 Task: Create a due date automation trigger when advanced on, 2 days after a card is due add content with a name or a description containing resume at 11:00 AM.
Action: Mouse moved to (1015, 353)
Screenshot: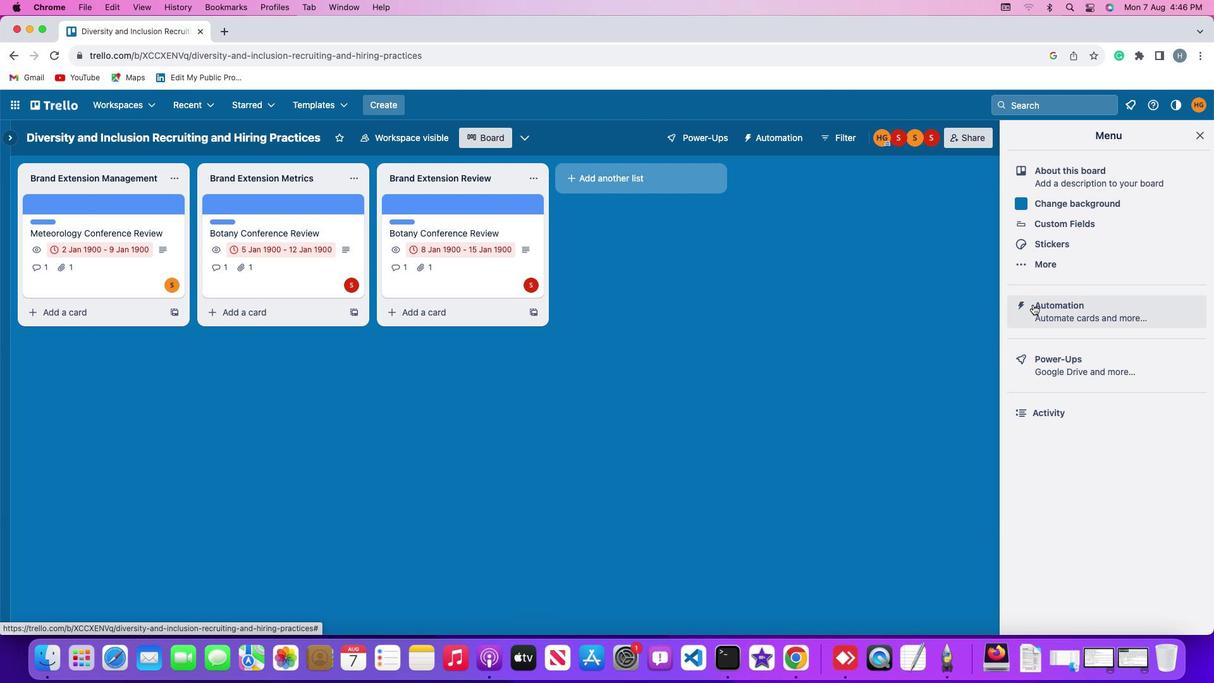 
Action: Mouse pressed left at (1015, 353)
Screenshot: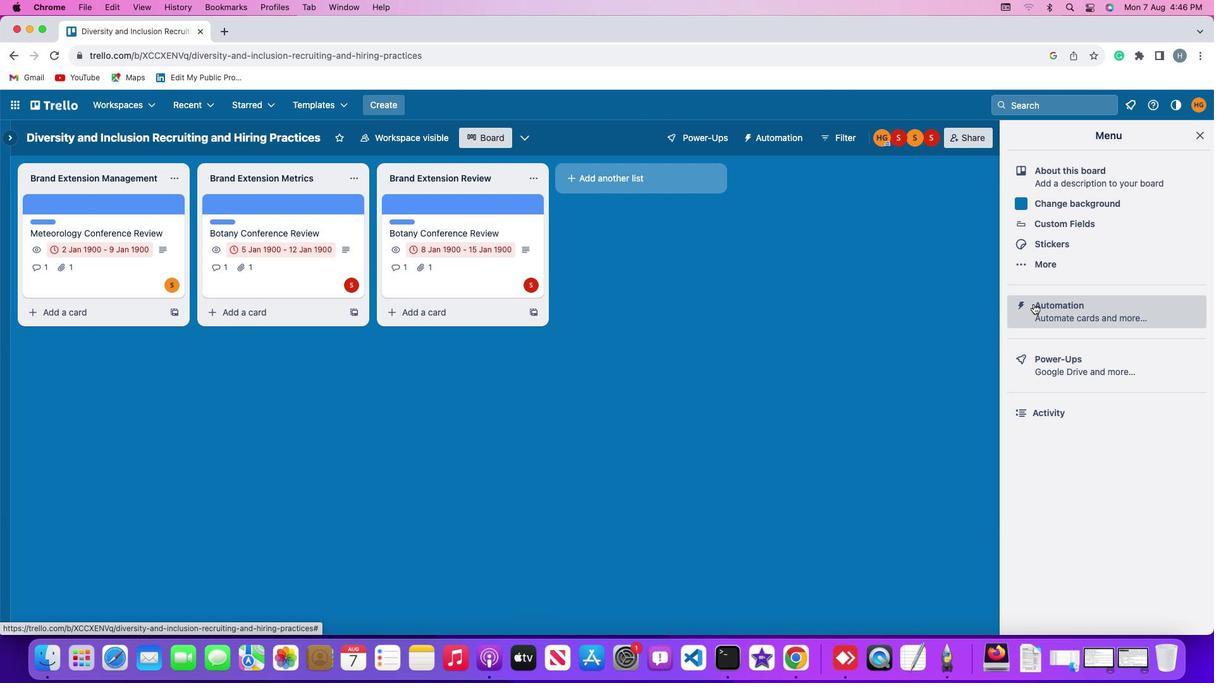 
Action: Mouse moved to (103, 349)
Screenshot: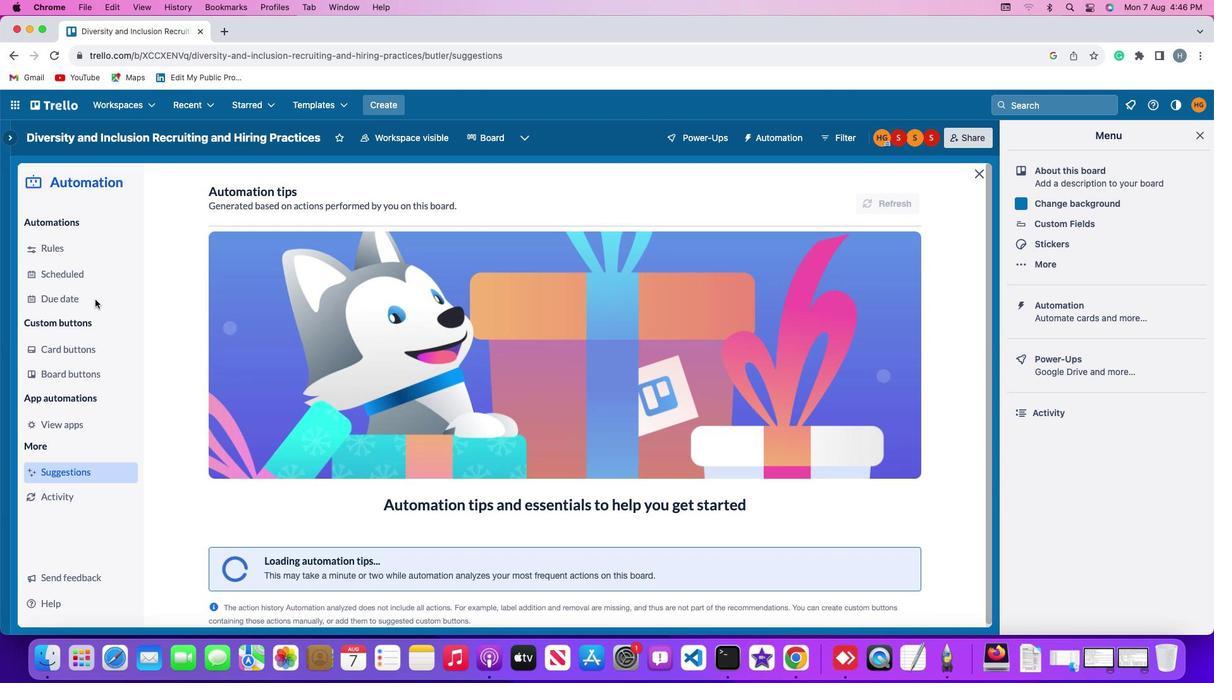 
Action: Mouse pressed left at (103, 349)
Screenshot: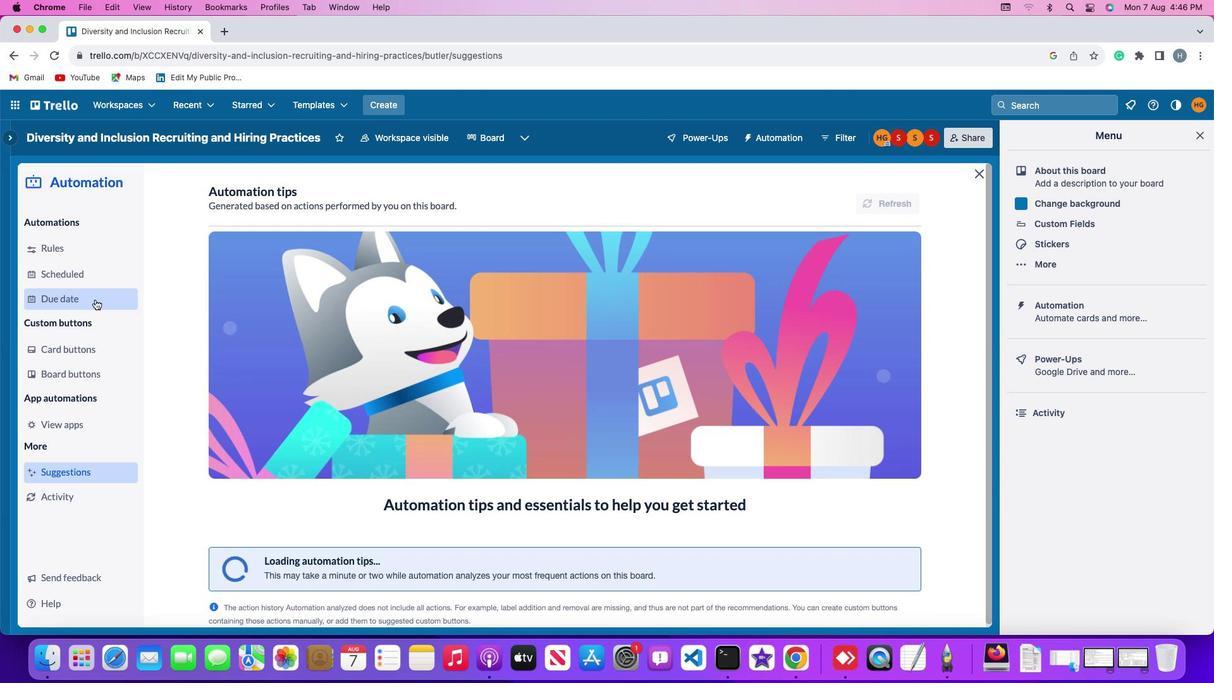 
Action: Mouse moved to (847, 257)
Screenshot: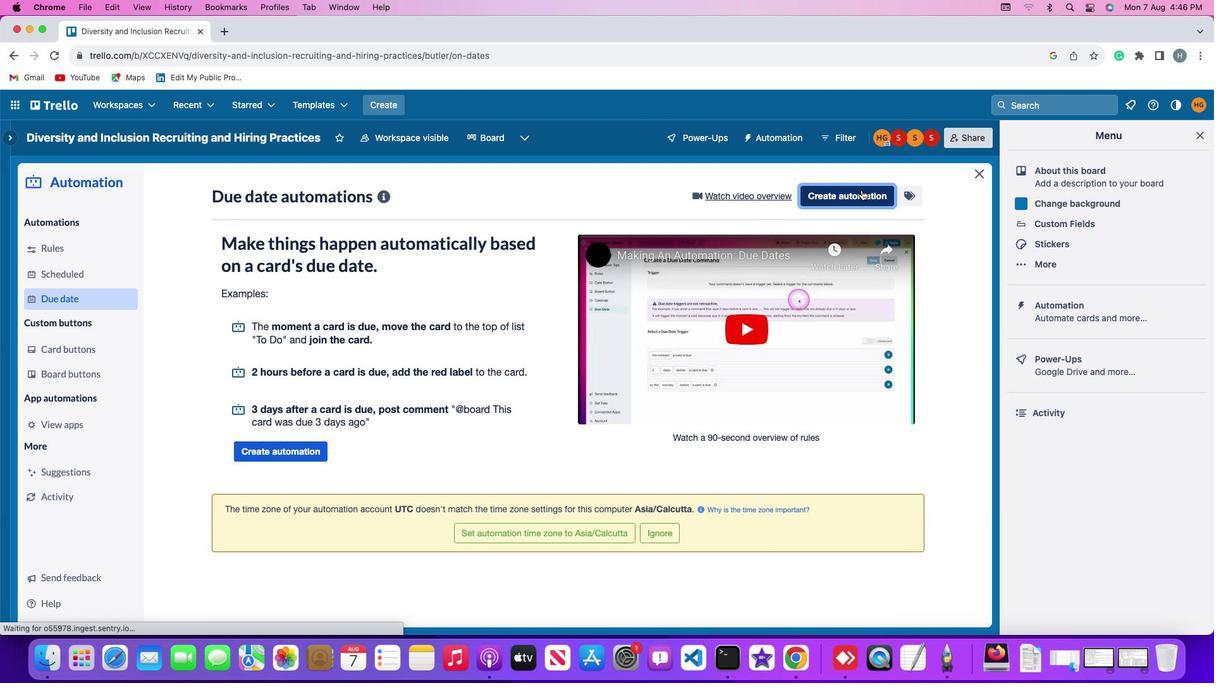 
Action: Mouse pressed left at (847, 257)
Screenshot: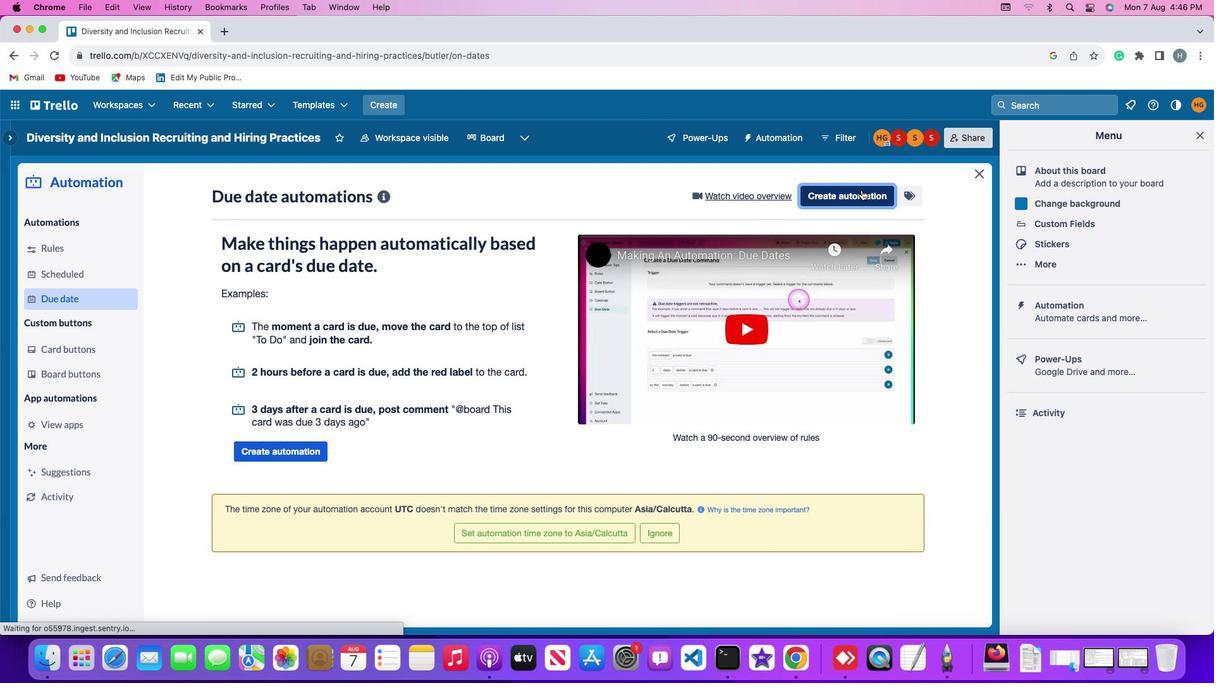 
Action: Mouse moved to (511, 361)
Screenshot: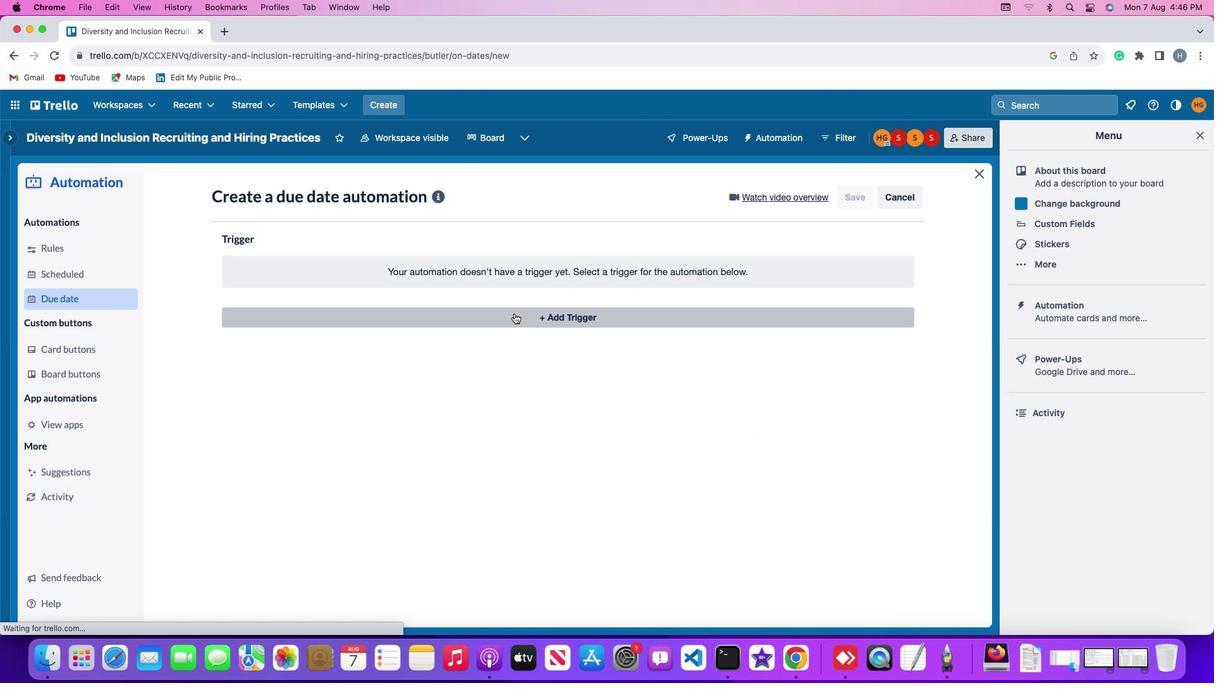 
Action: Mouse pressed left at (511, 361)
Screenshot: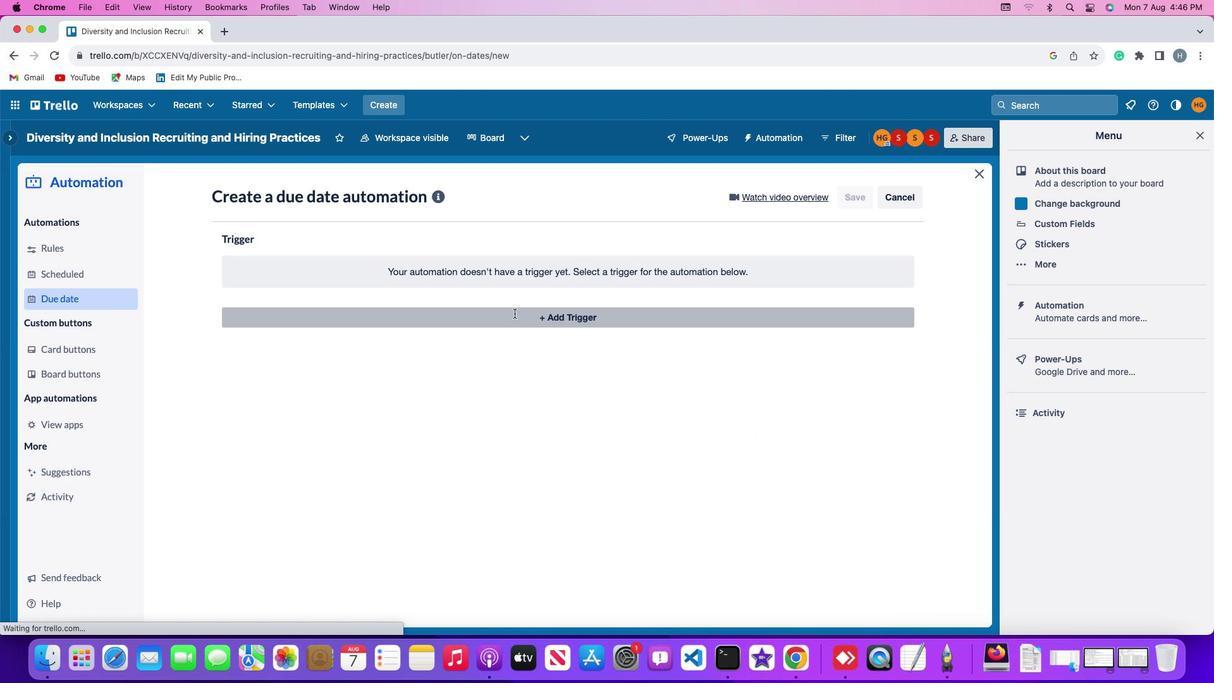 
Action: Mouse moved to (250, 522)
Screenshot: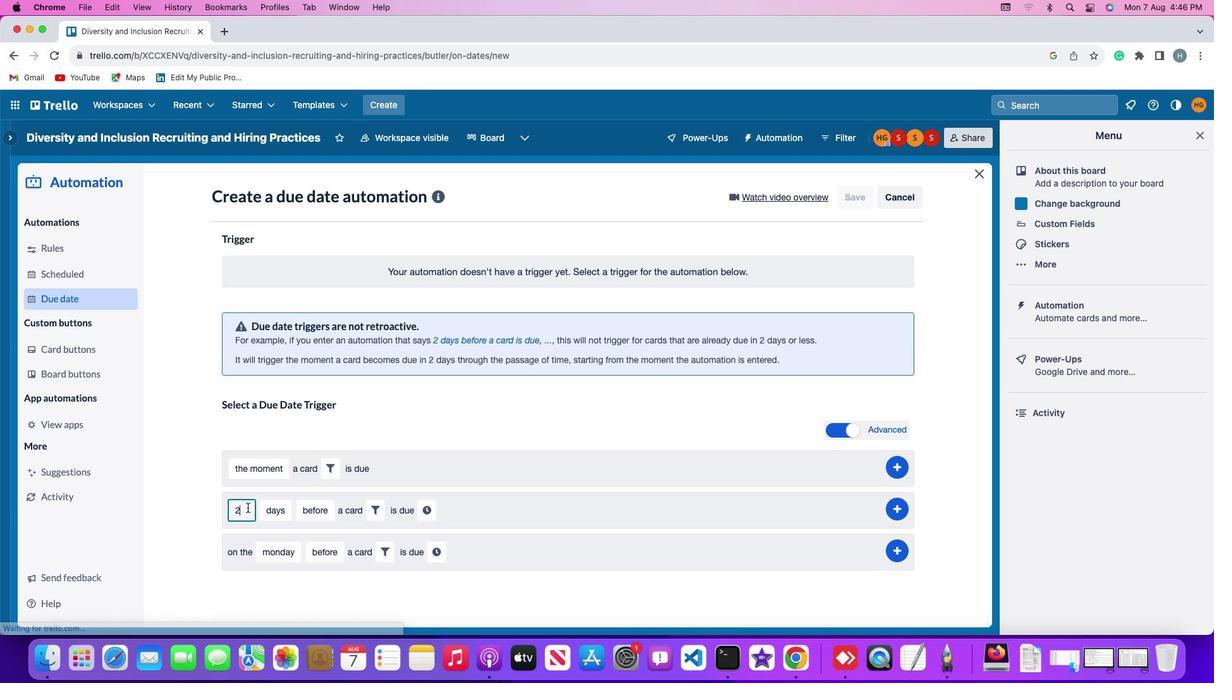 
Action: Mouse pressed left at (250, 522)
Screenshot: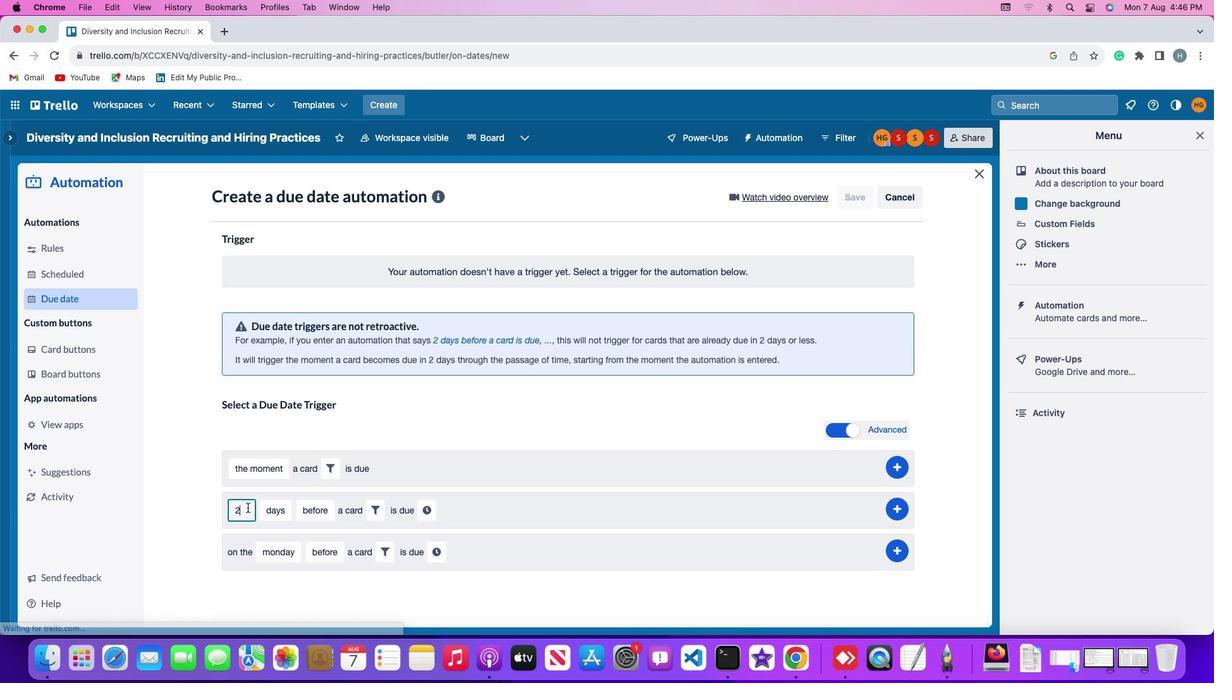 
Action: Mouse moved to (251, 522)
Screenshot: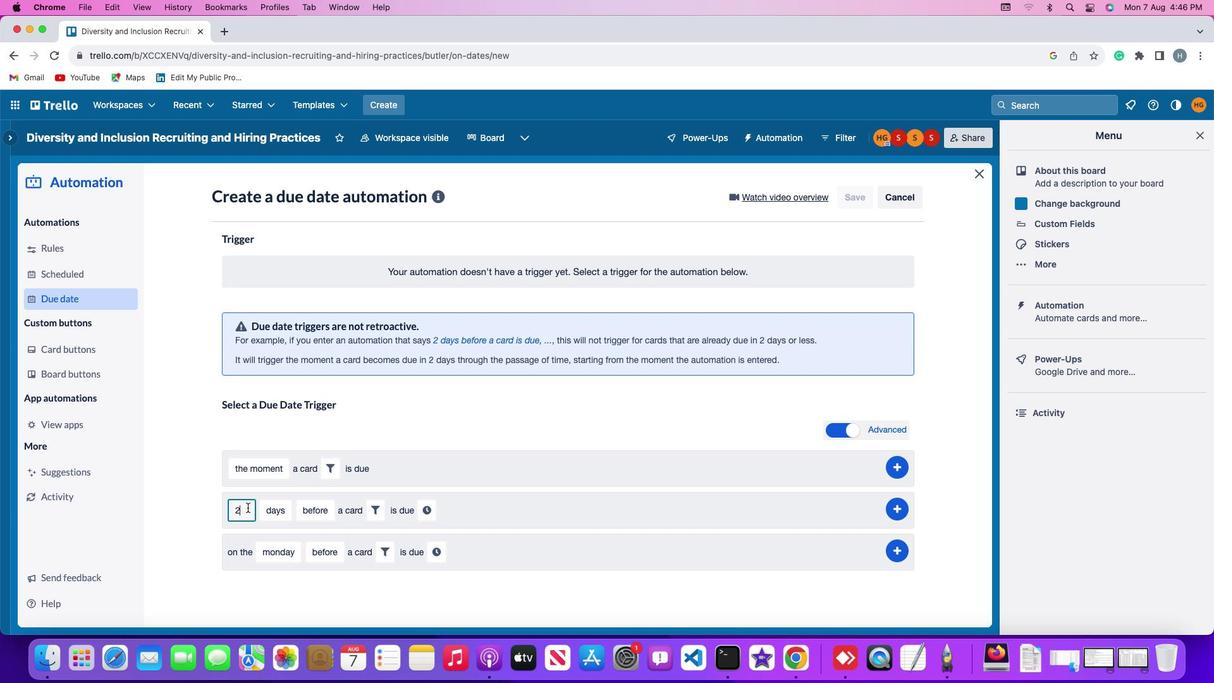 
Action: Key pressed Key.backspace'2'
Screenshot: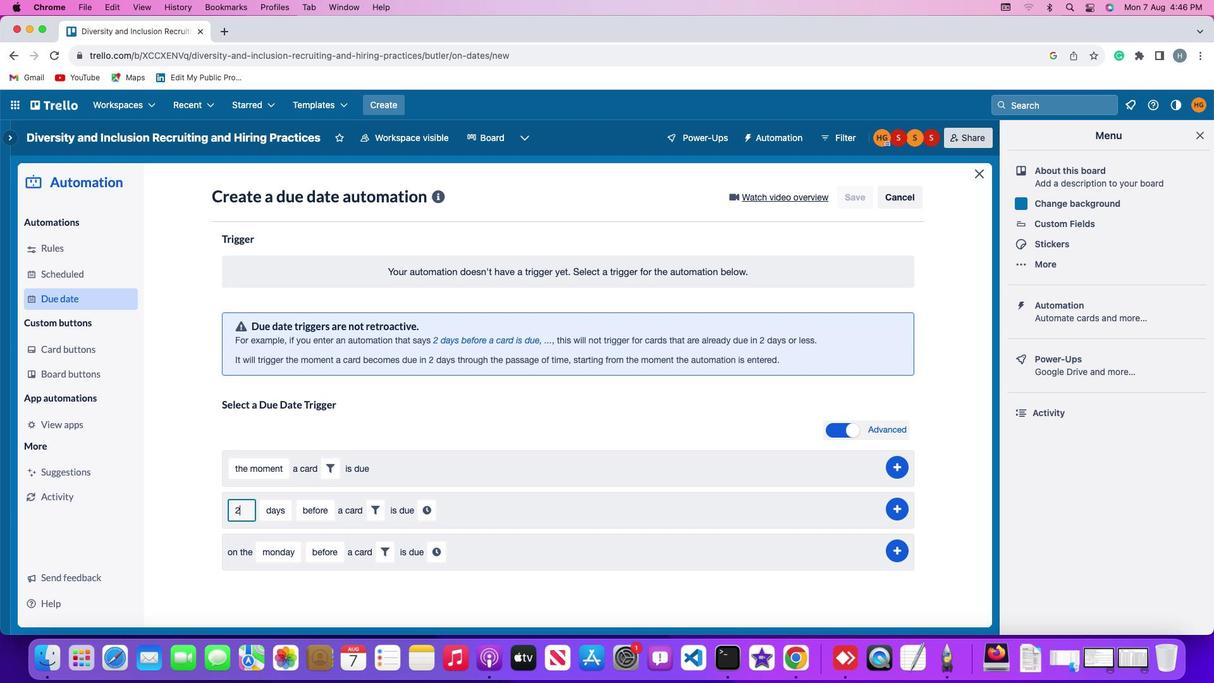 
Action: Mouse moved to (275, 521)
Screenshot: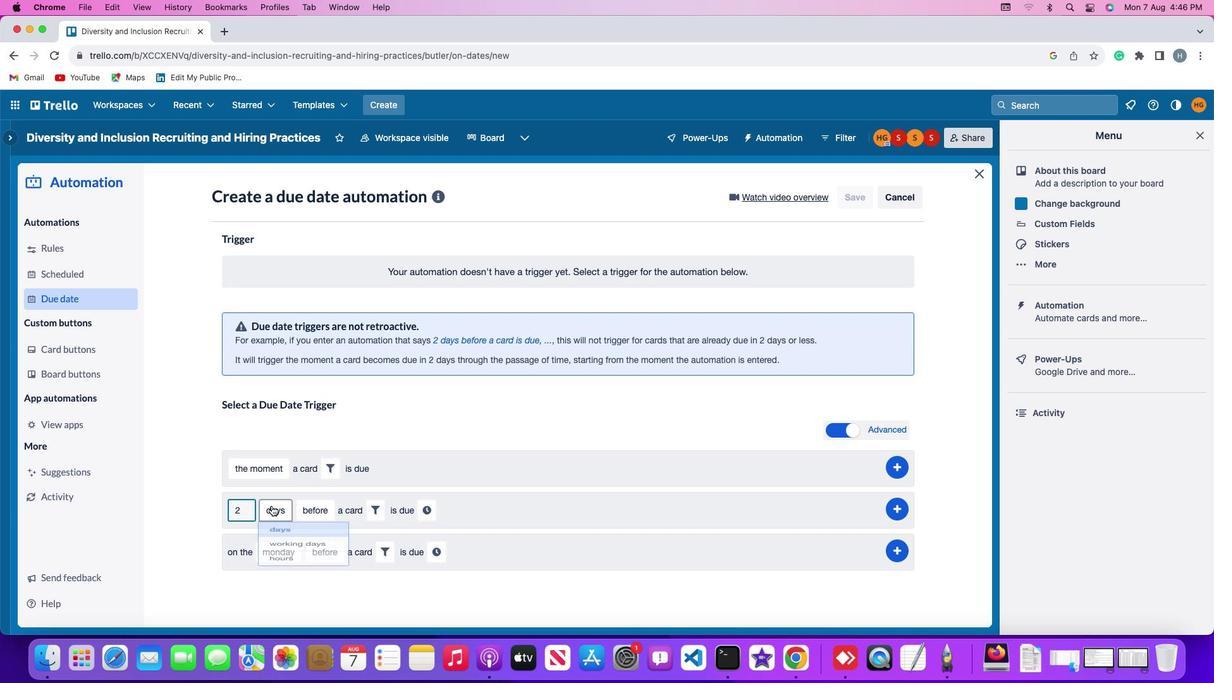 
Action: Mouse pressed left at (275, 521)
Screenshot: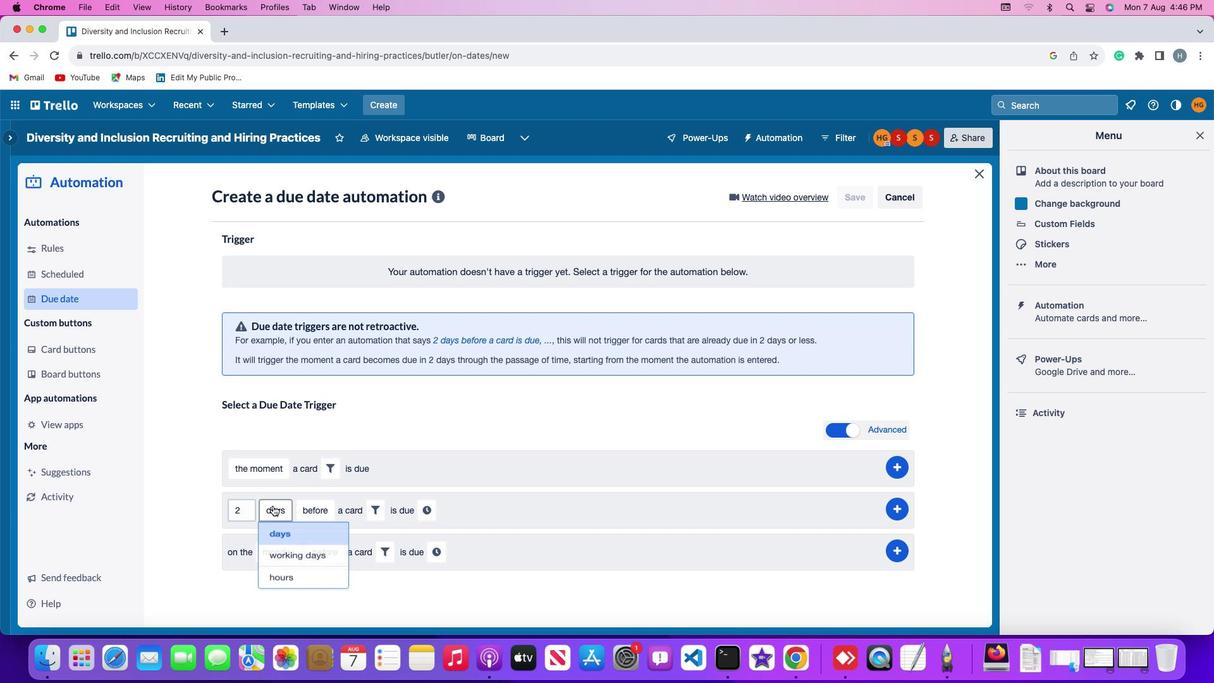 
Action: Mouse moved to (294, 542)
Screenshot: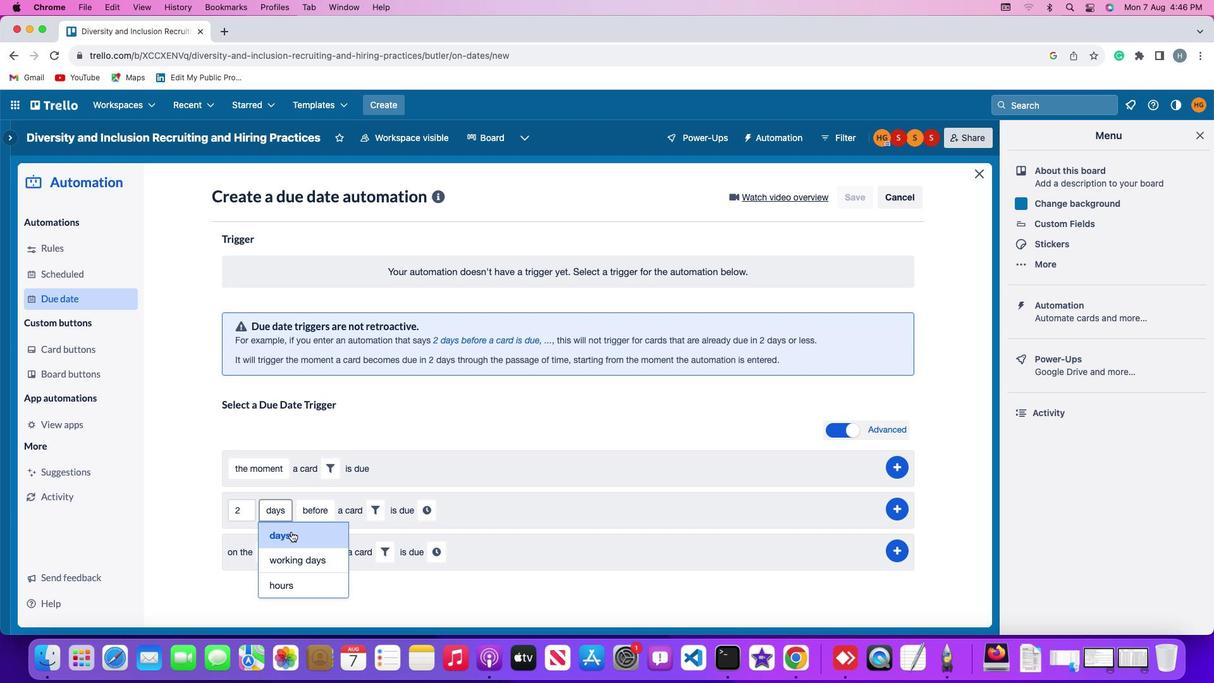
Action: Mouse pressed left at (294, 542)
Screenshot: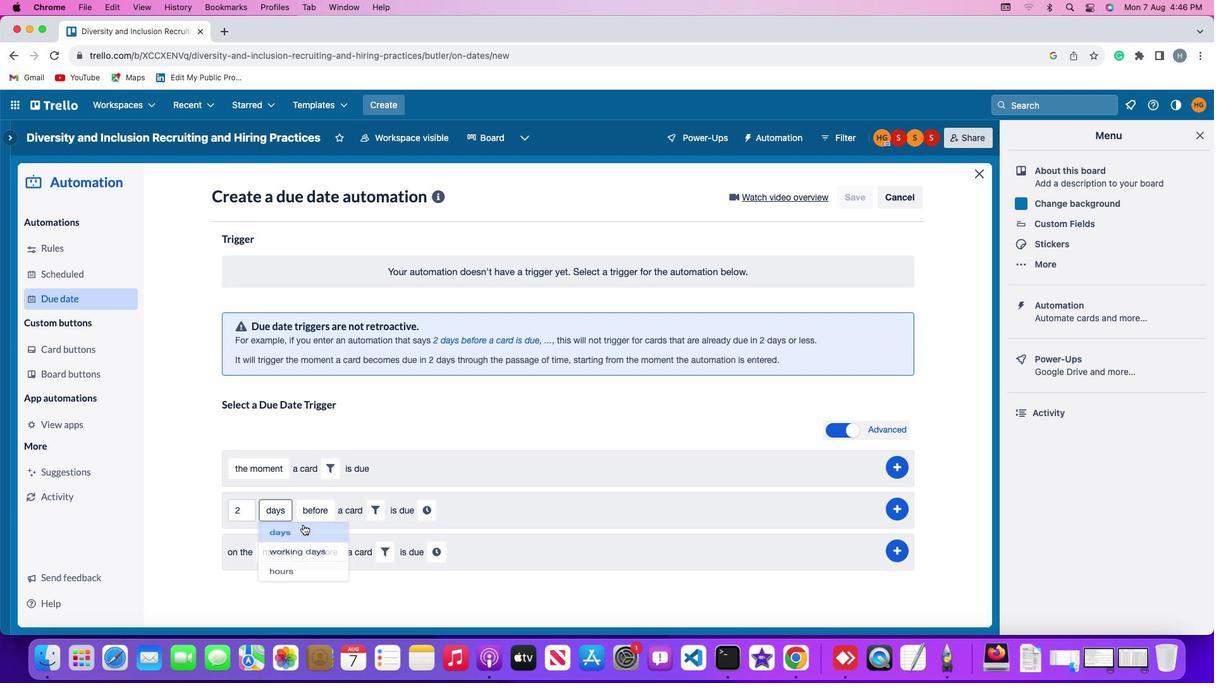 
Action: Mouse moved to (319, 527)
Screenshot: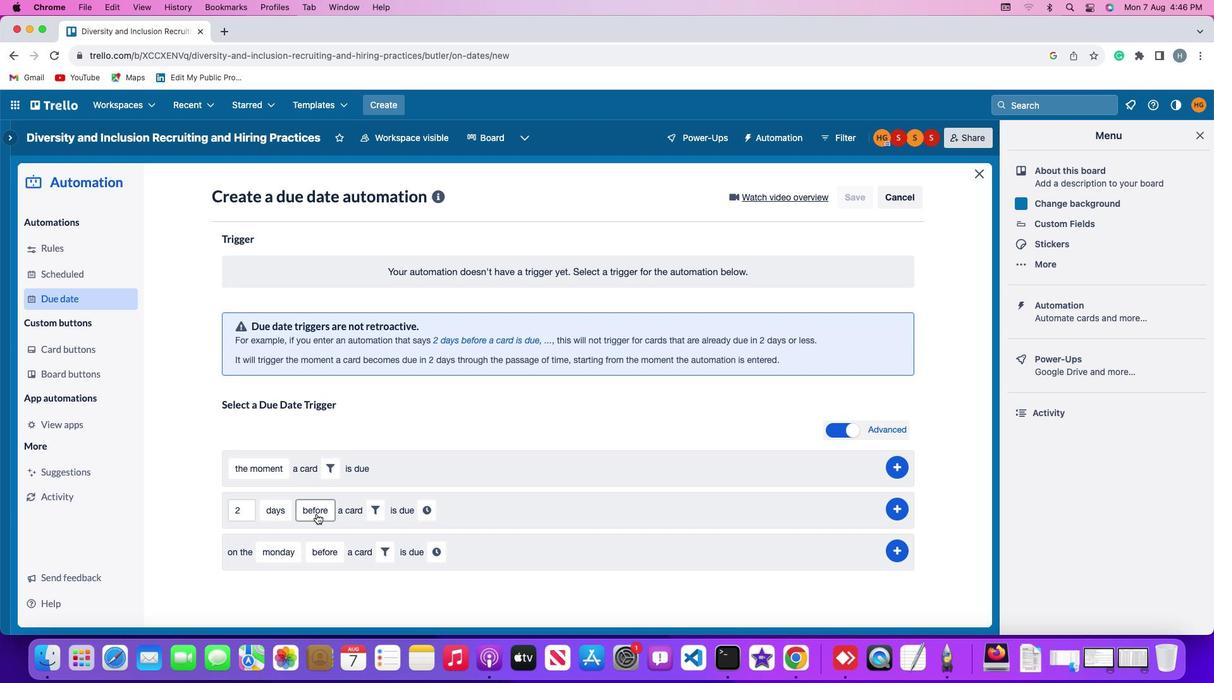 
Action: Mouse pressed left at (319, 527)
Screenshot: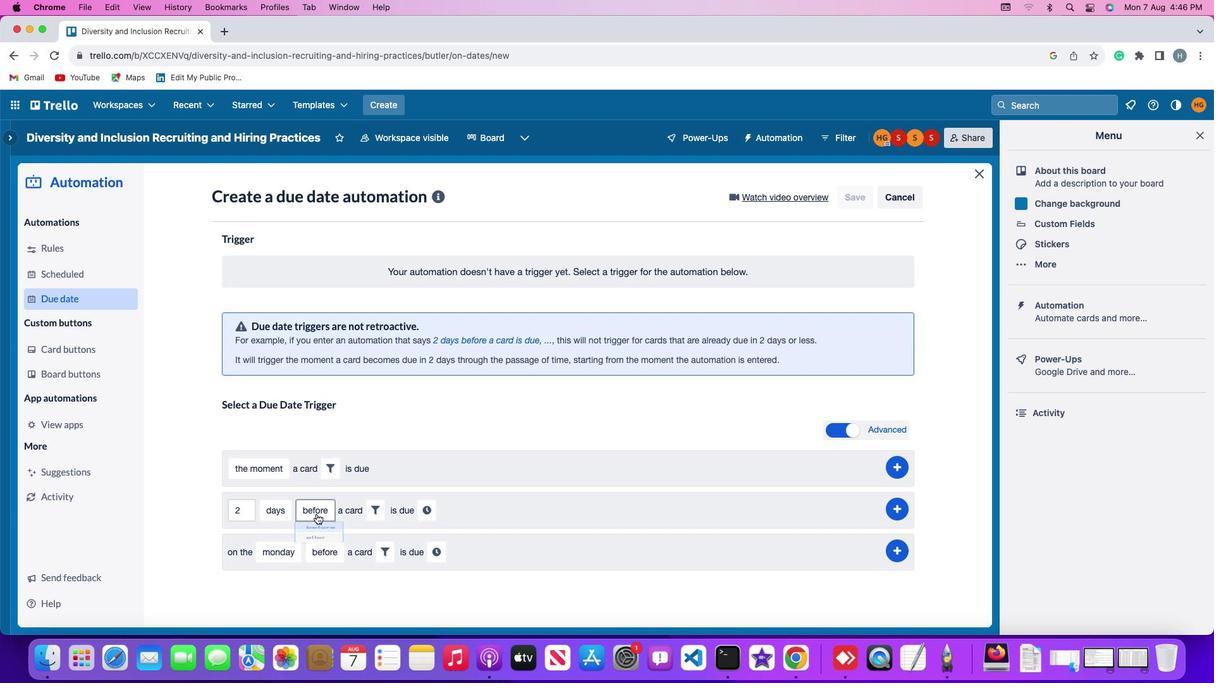 
Action: Mouse moved to (320, 563)
Screenshot: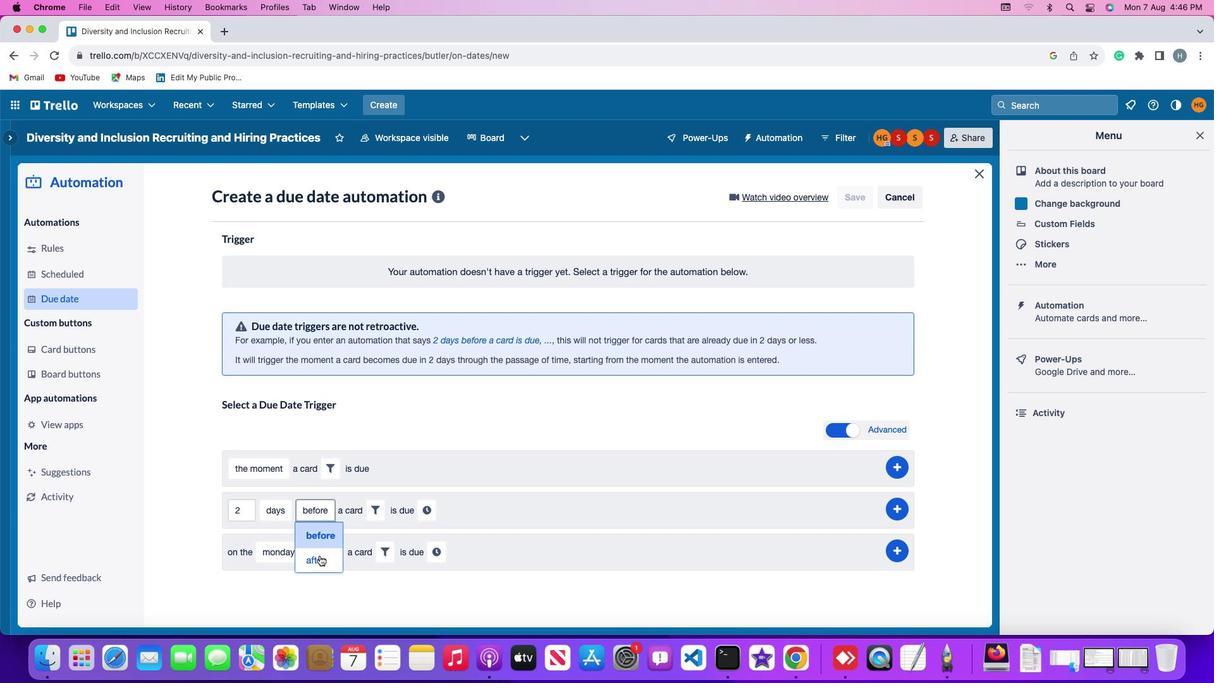 
Action: Mouse pressed left at (320, 563)
Screenshot: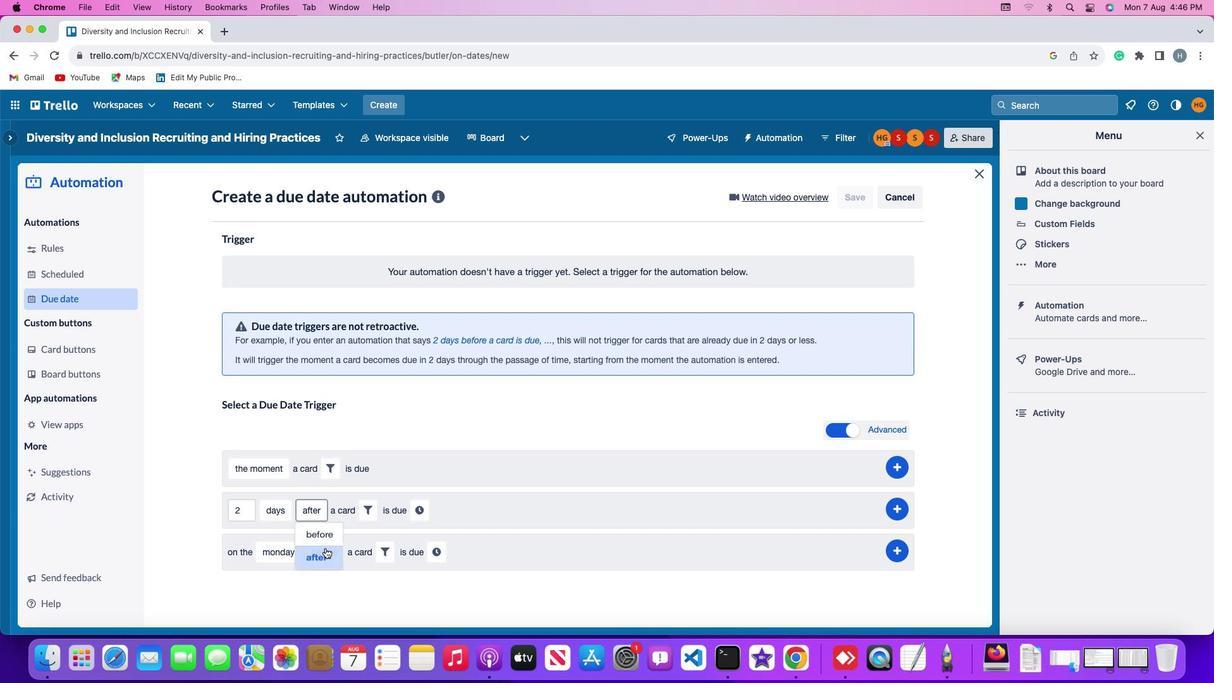 
Action: Mouse moved to (372, 521)
Screenshot: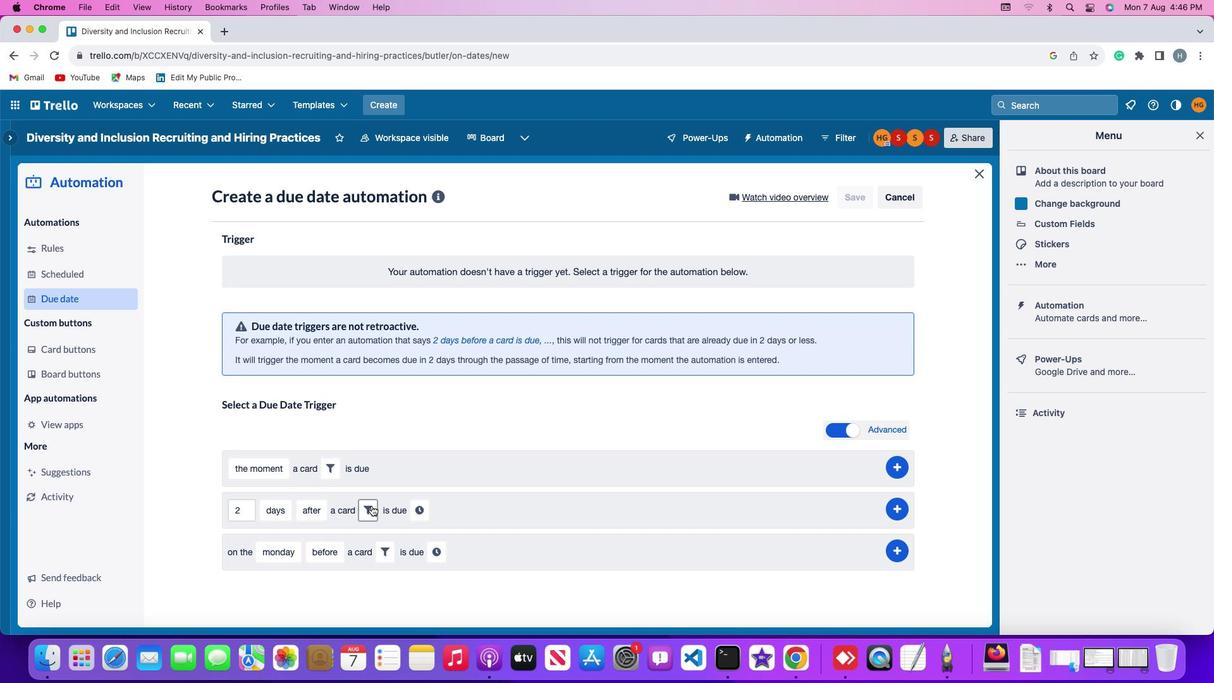 
Action: Mouse pressed left at (372, 521)
Screenshot: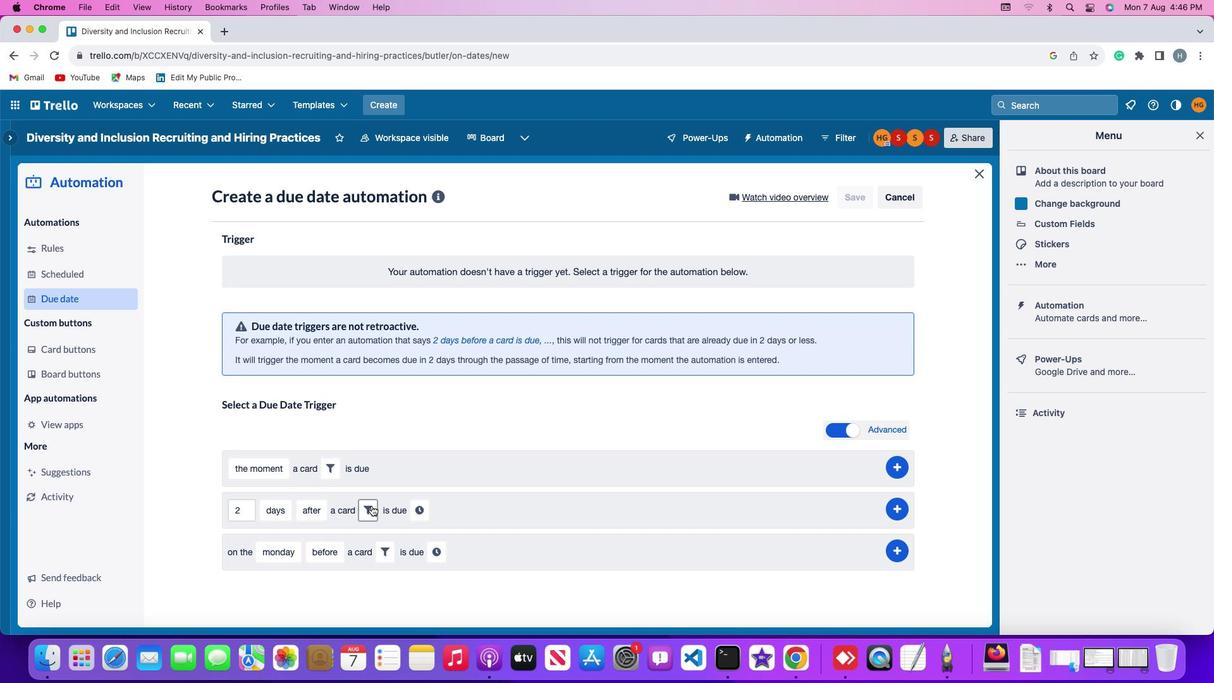
Action: Mouse moved to (518, 559)
Screenshot: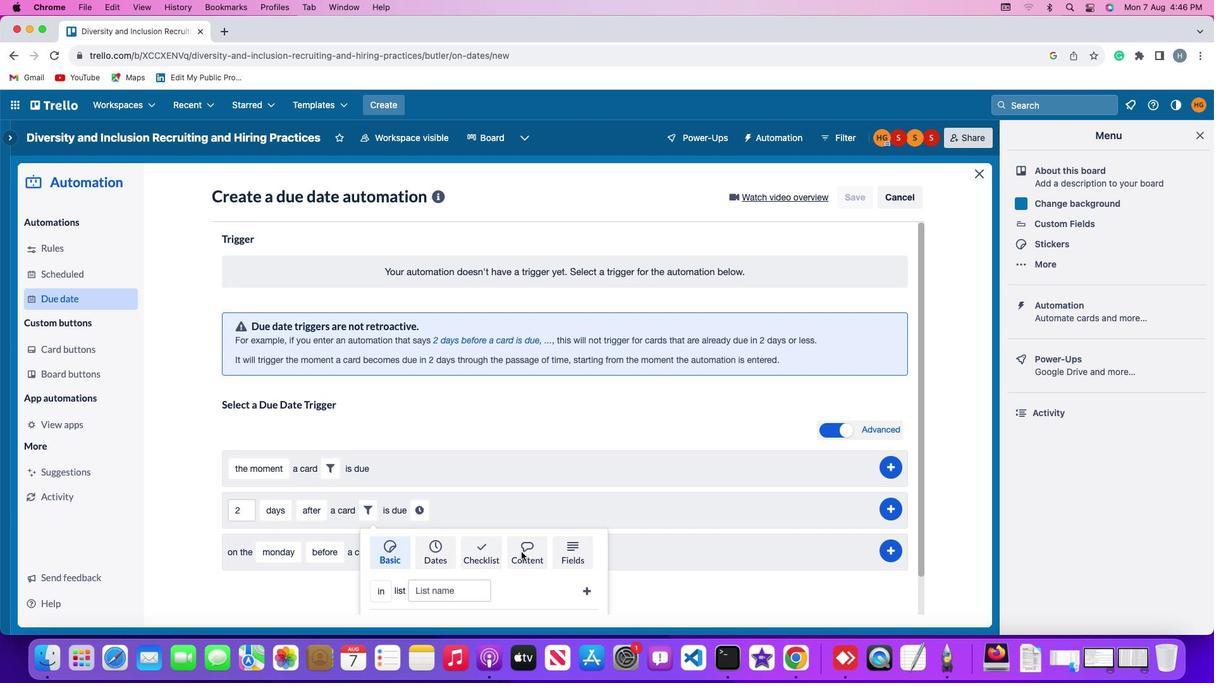 
Action: Mouse pressed left at (518, 559)
Screenshot: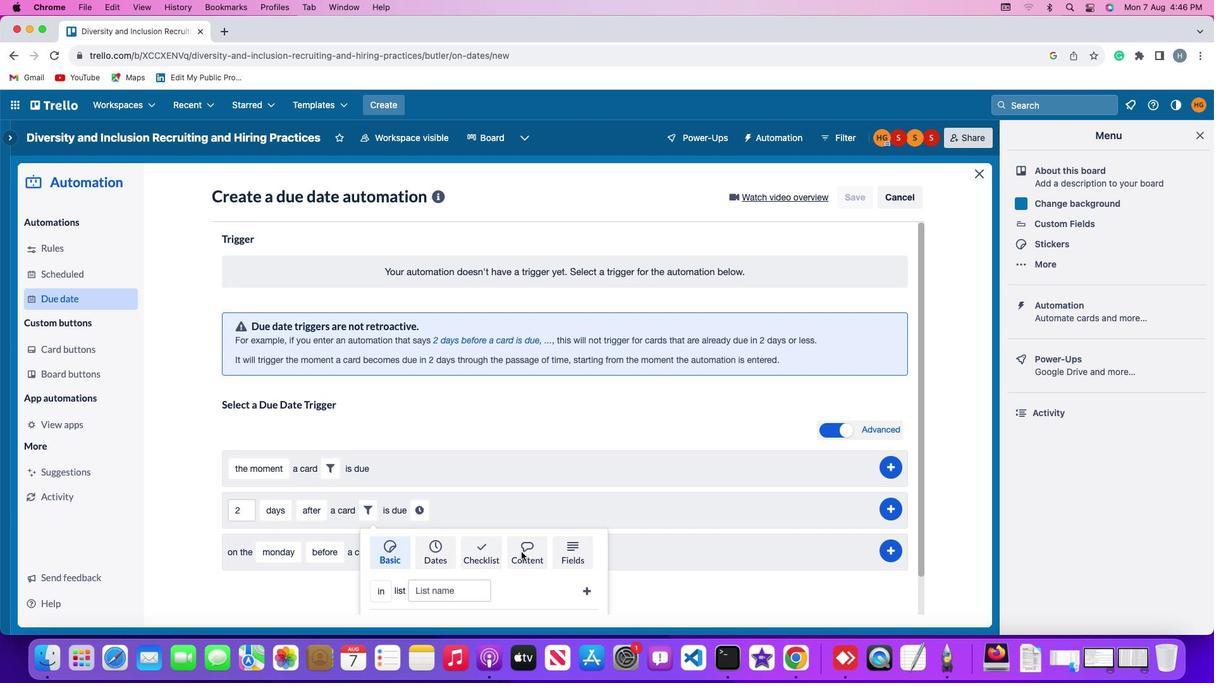 
Action: Mouse moved to (402, 594)
Screenshot: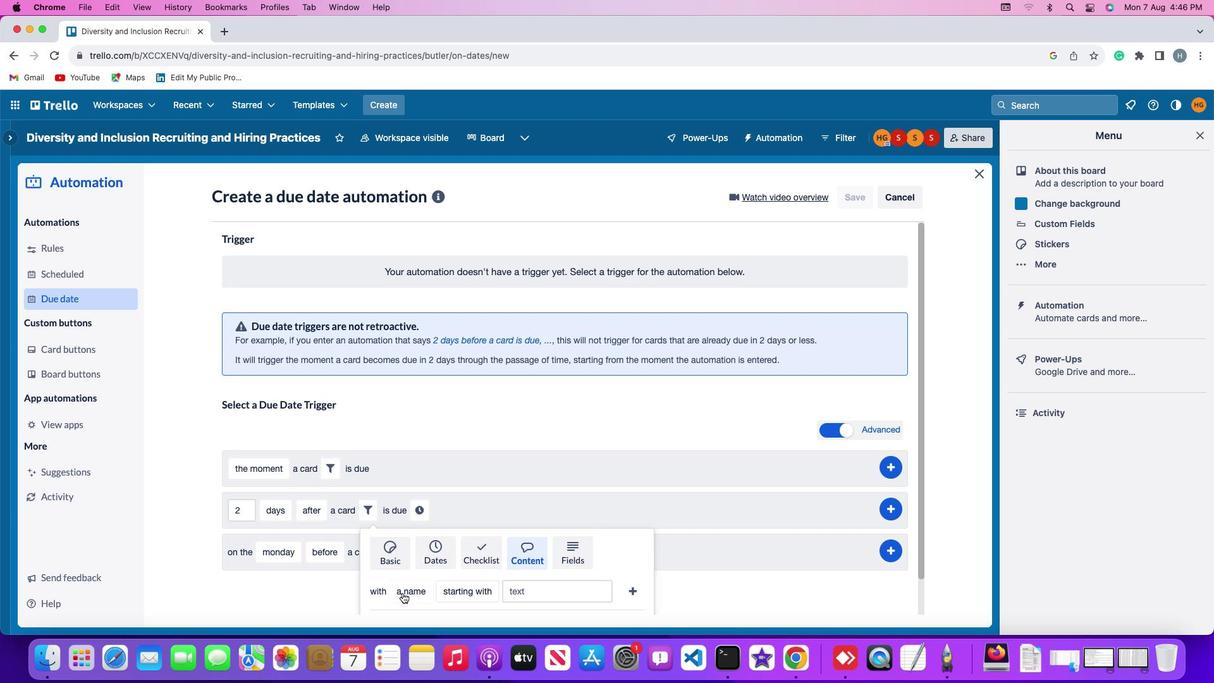 
Action: Mouse pressed left at (402, 594)
Screenshot: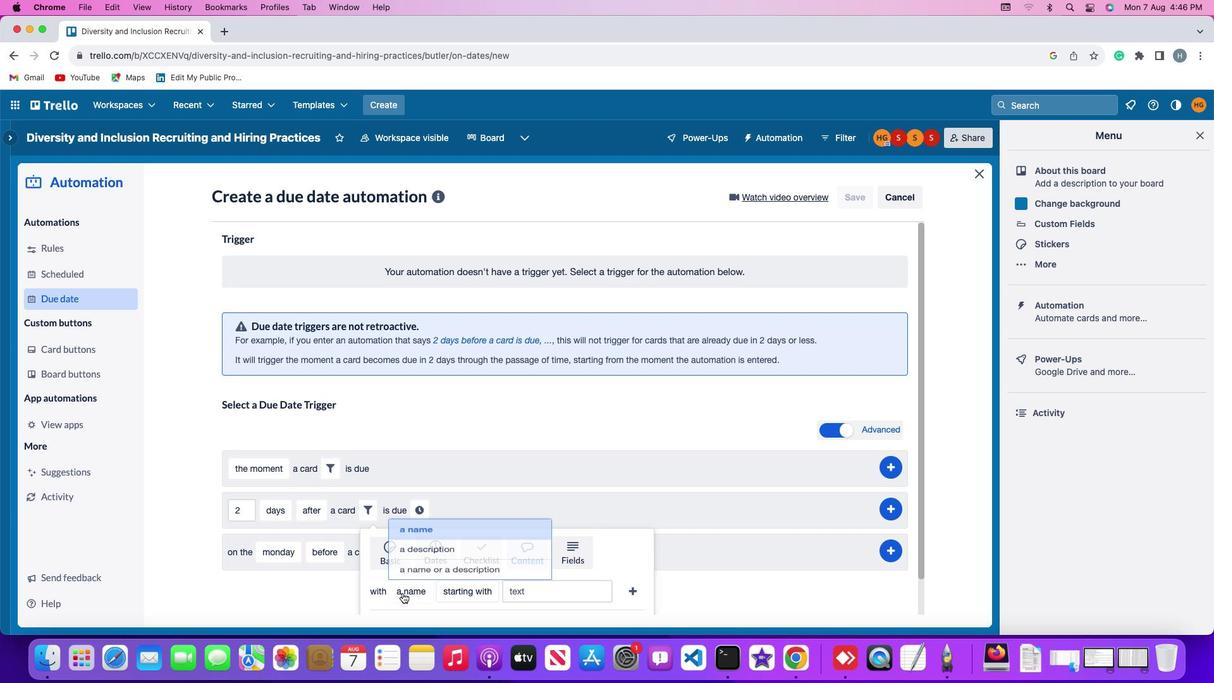 
Action: Mouse moved to (422, 570)
Screenshot: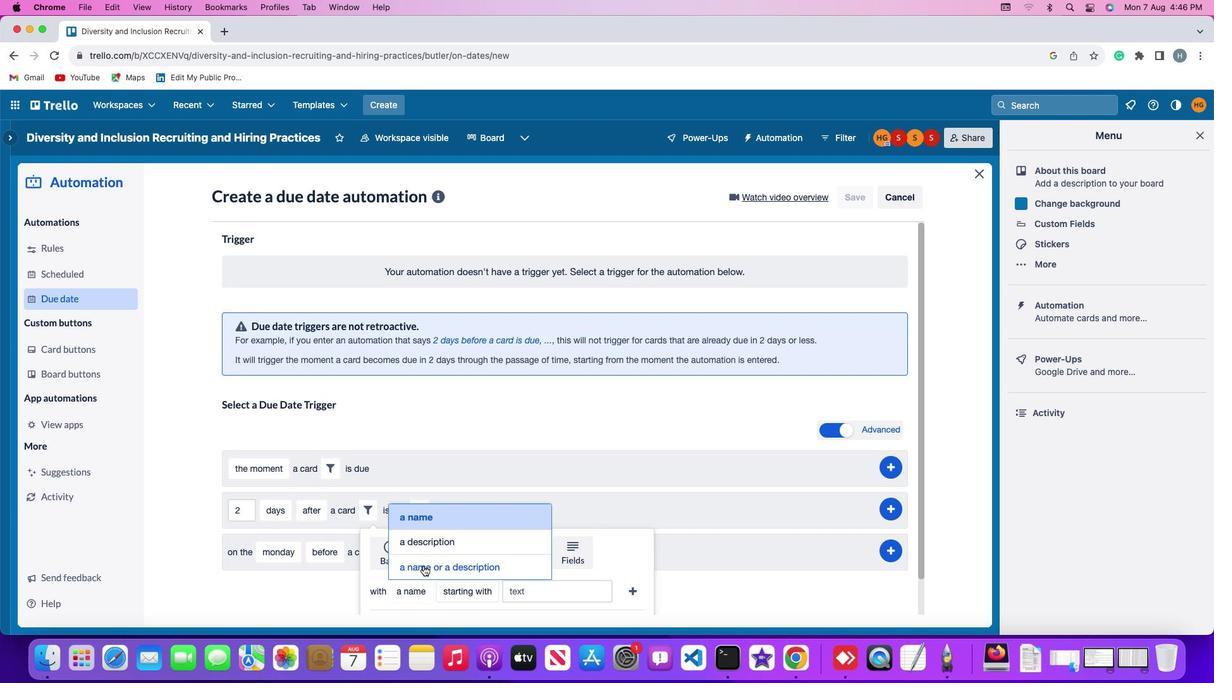 
Action: Mouse pressed left at (422, 570)
Screenshot: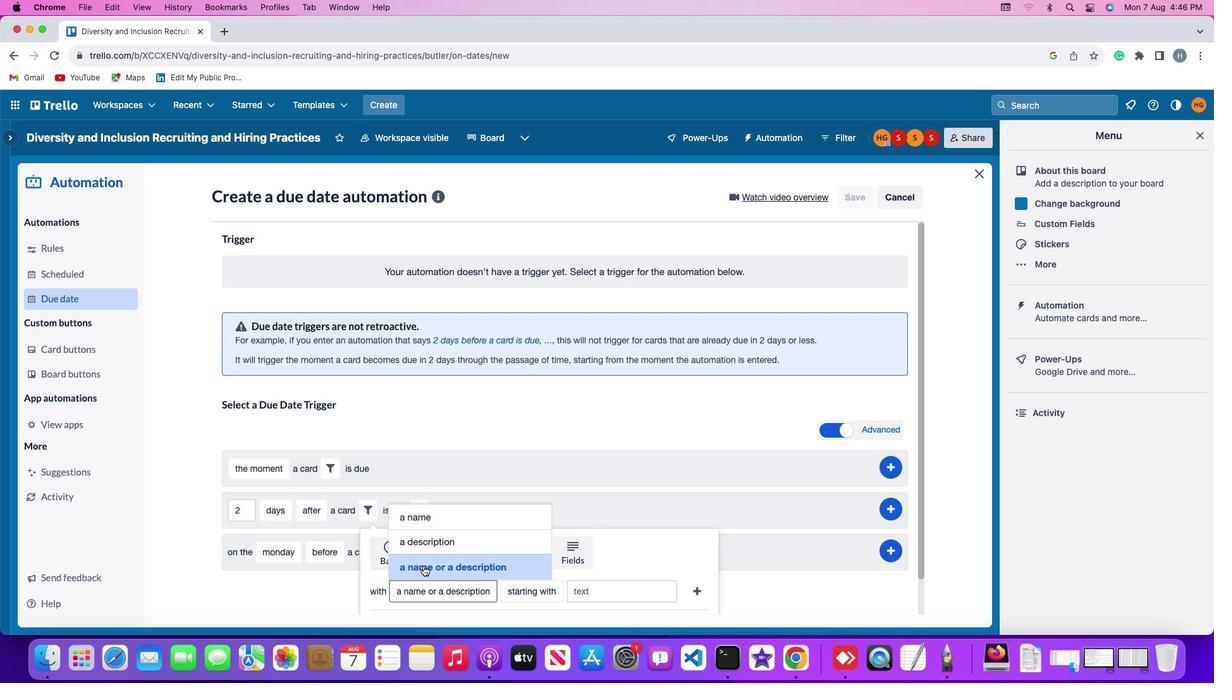 
Action: Mouse moved to (531, 592)
Screenshot: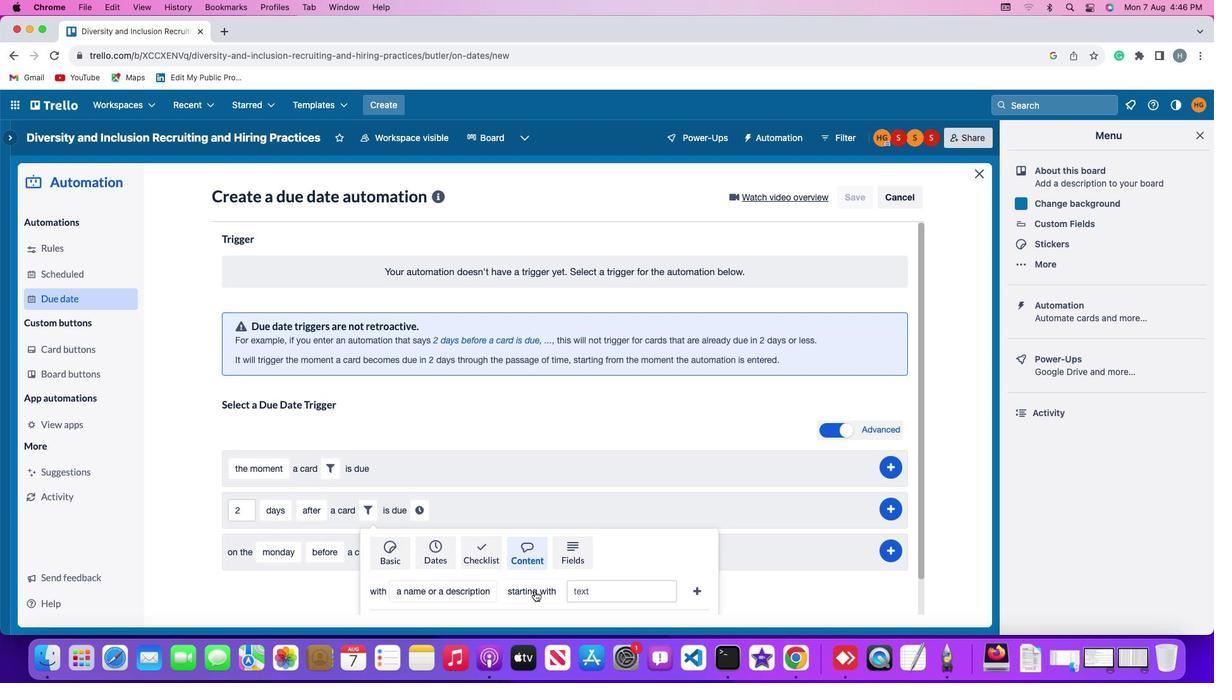 
Action: Mouse pressed left at (531, 592)
Screenshot: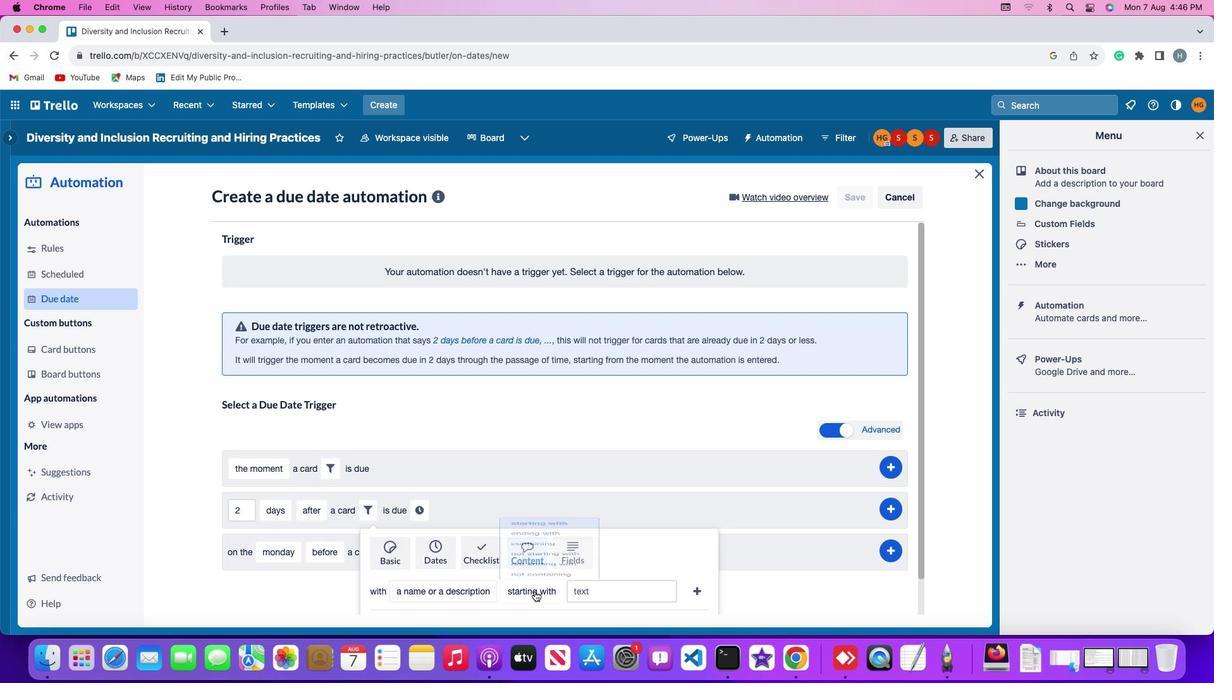 
Action: Mouse moved to (543, 510)
Screenshot: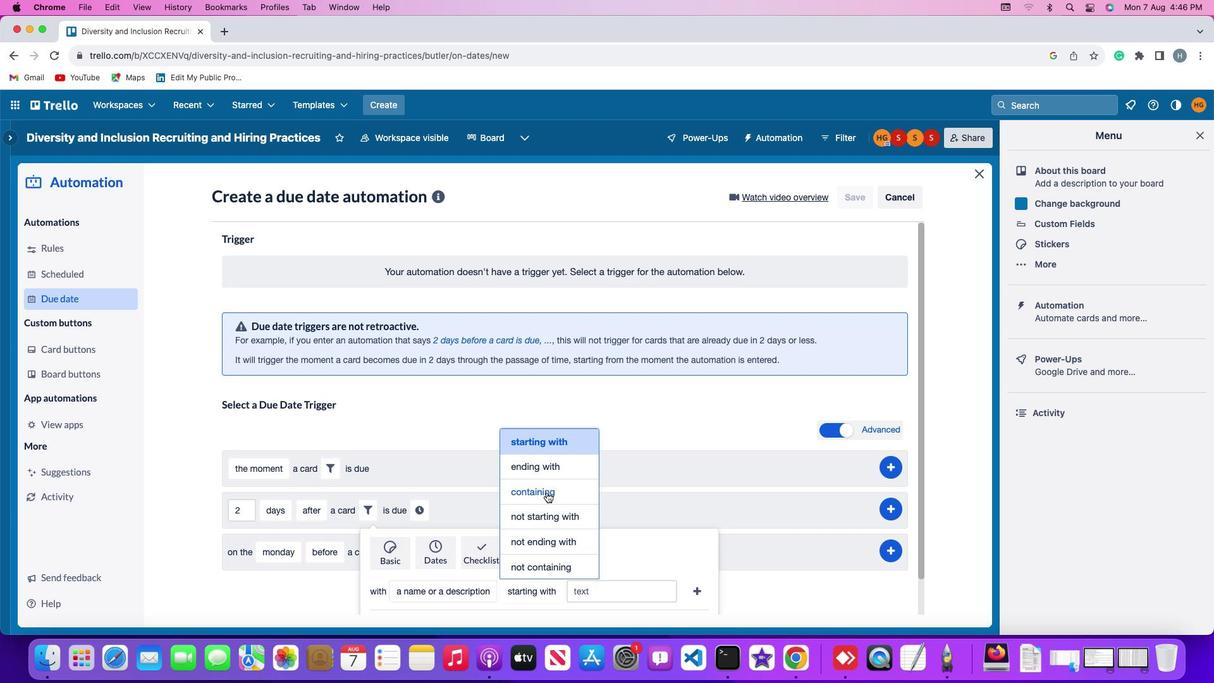 
Action: Mouse pressed left at (543, 510)
Screenshot: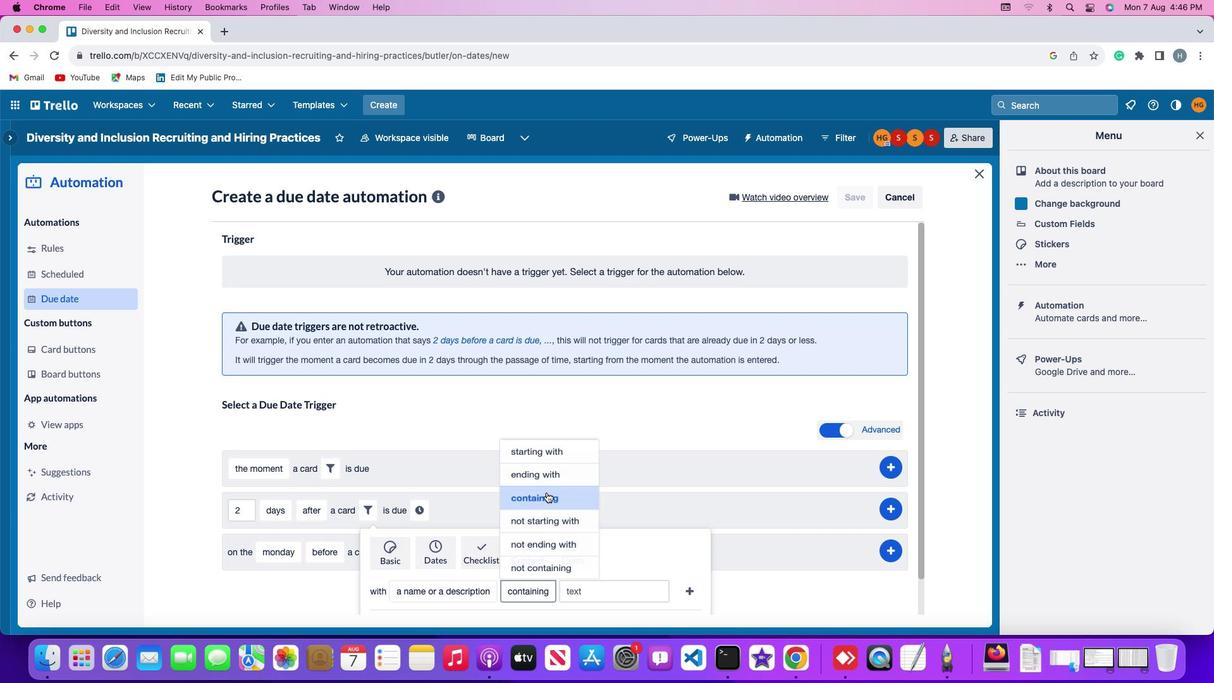 
Action: Mouse moved to (594, 587)
Screenshot: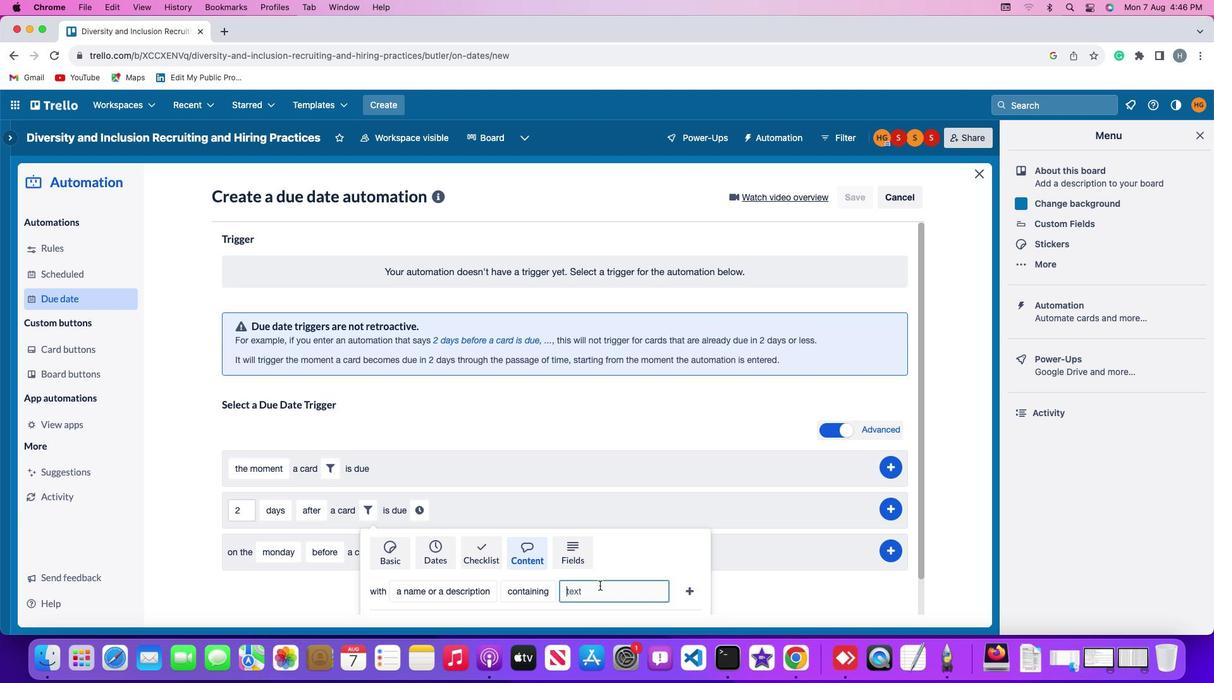 
Action: Mouse pressed left at (594, 587)
Screenshot: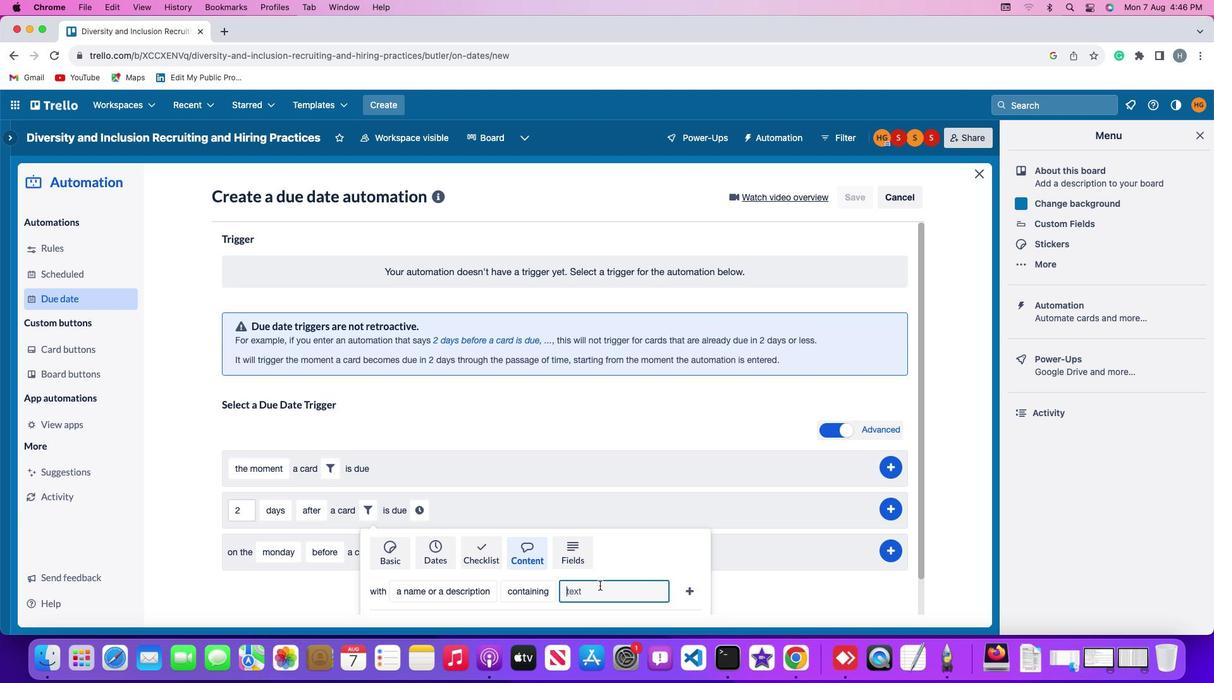 
Action: Mouse moved to (594, 587)
Screenshot: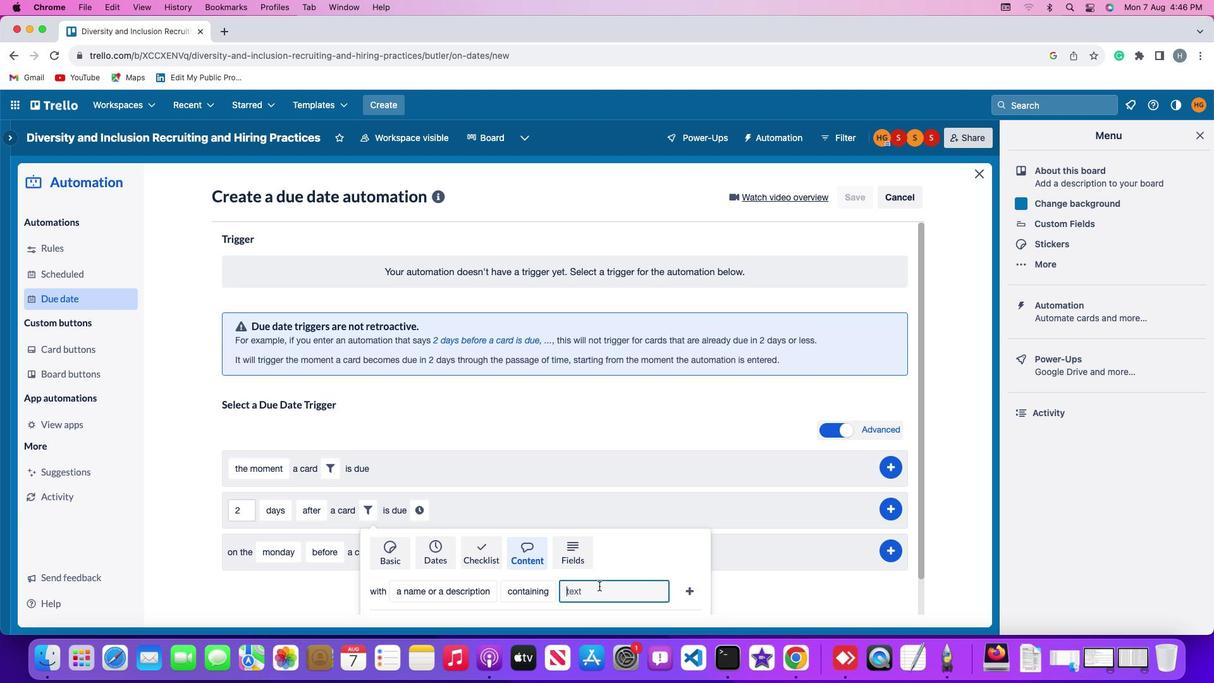 
Action: Key pressed 'r''e''s''u''m''e'
Screenshot: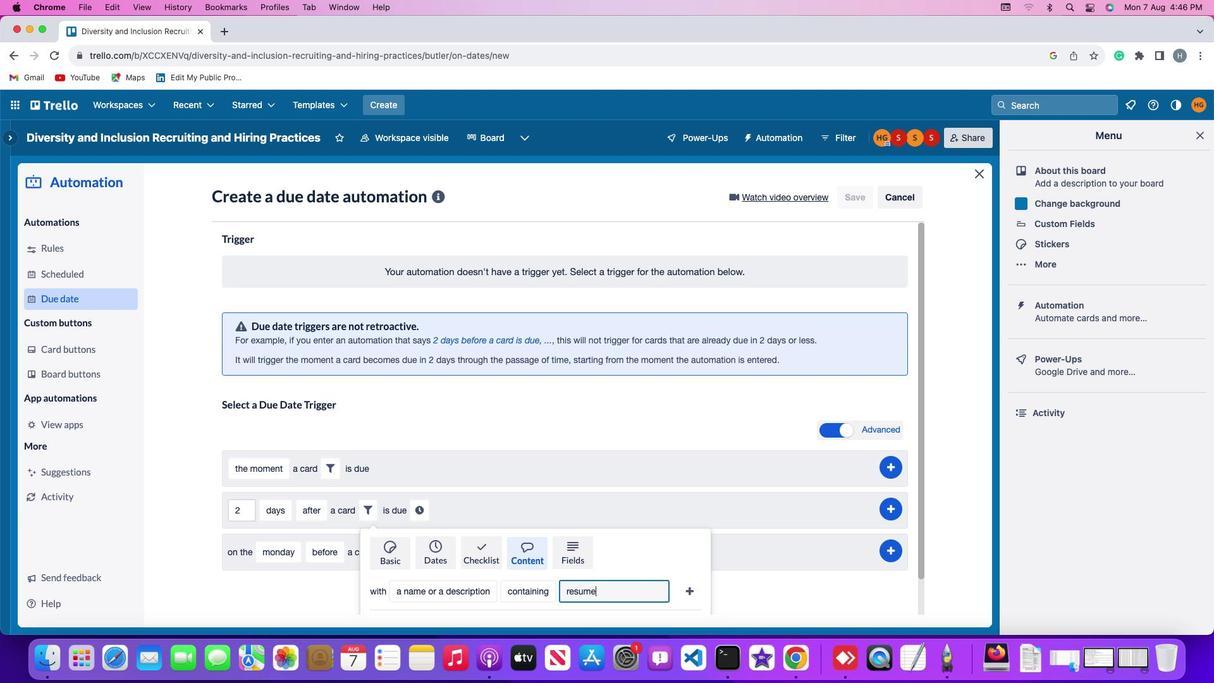 
Action: Mouse moved to (680, 590)
Screenshot: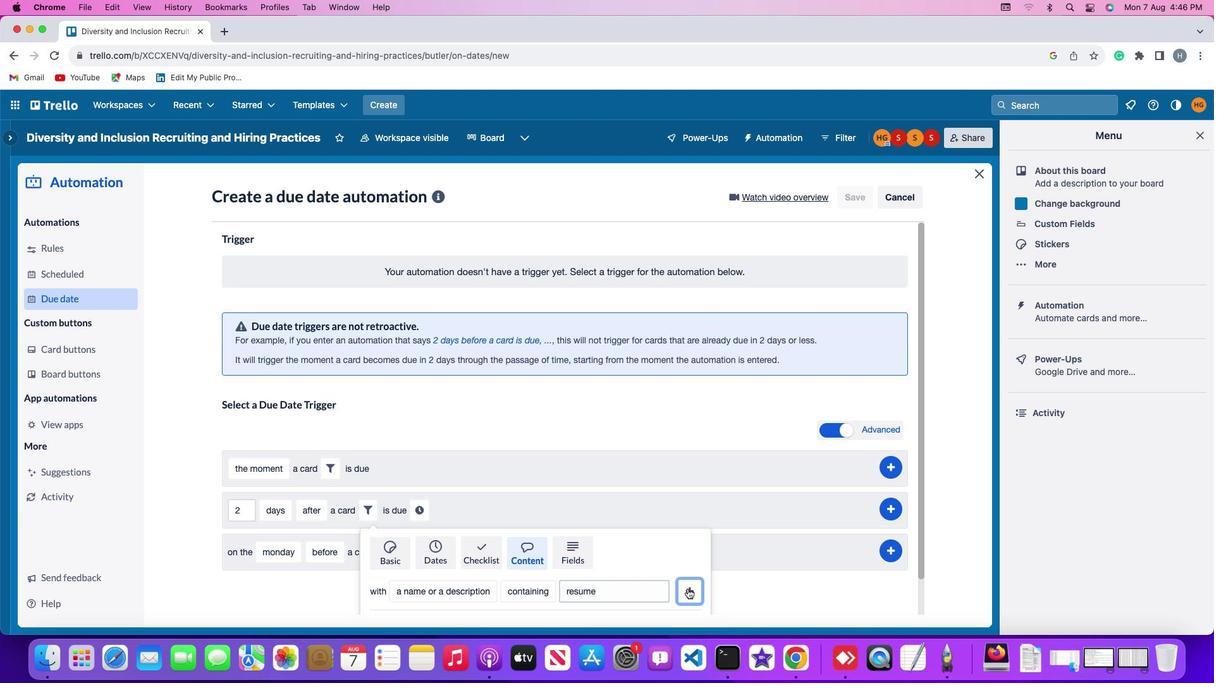 
Action: Mouse pressed left at (680, 590)
Screenshot: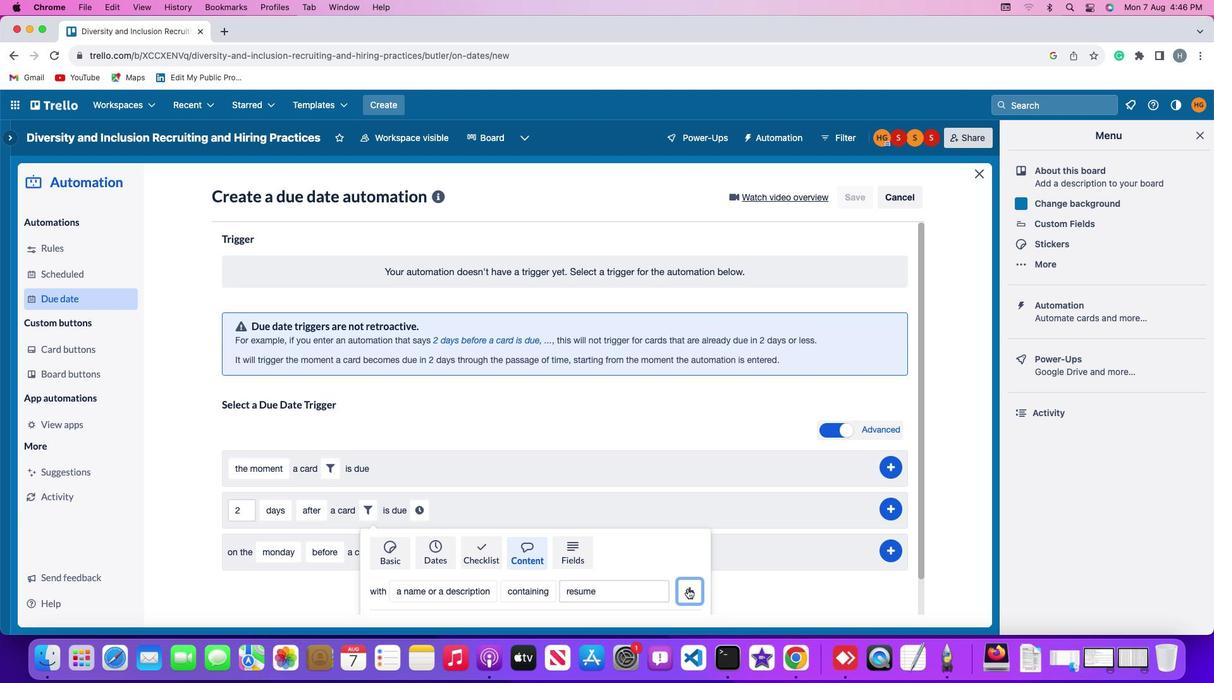 
Action: Mouse moved to (642, 528)
Screenshot: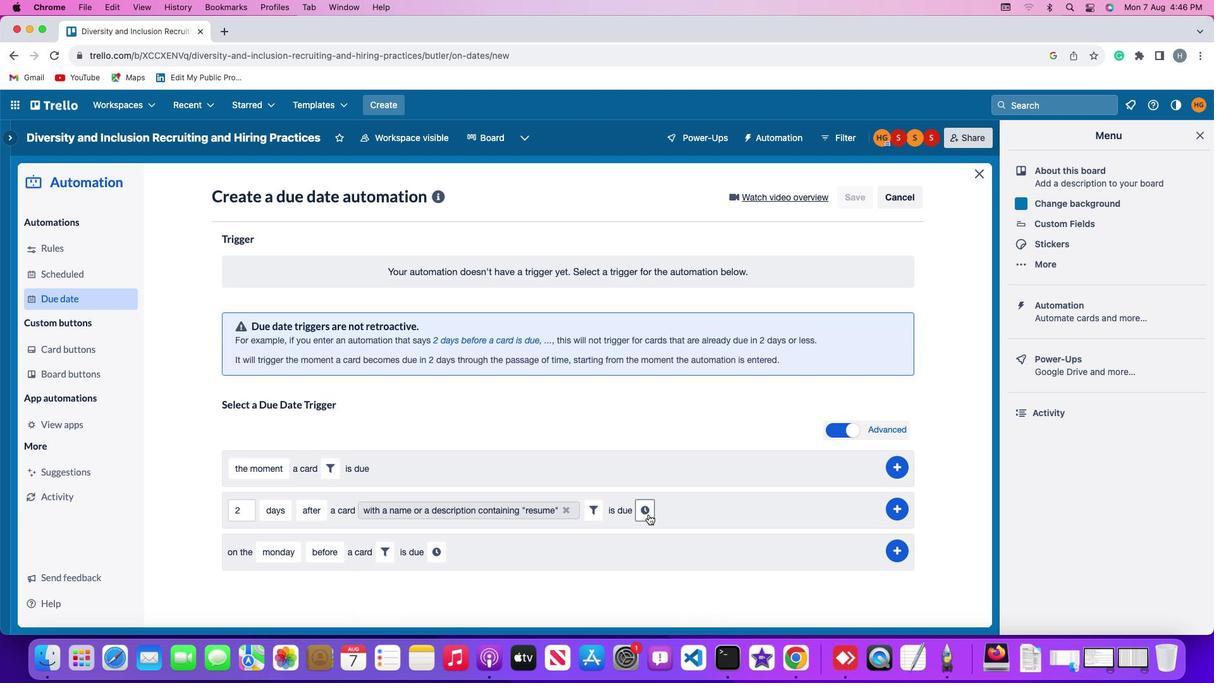 
Action: Mouse pressed left at (642, 528)
Screenshot: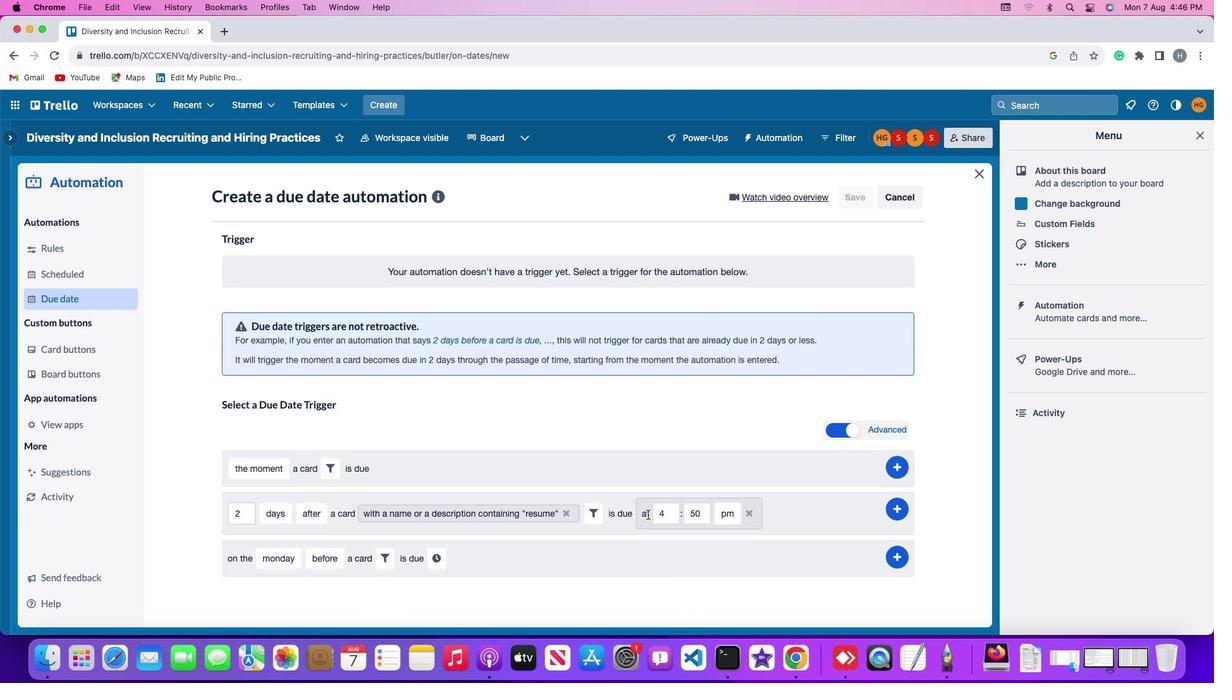 
Action: Mouse moved to (665, 531)
Screenshot: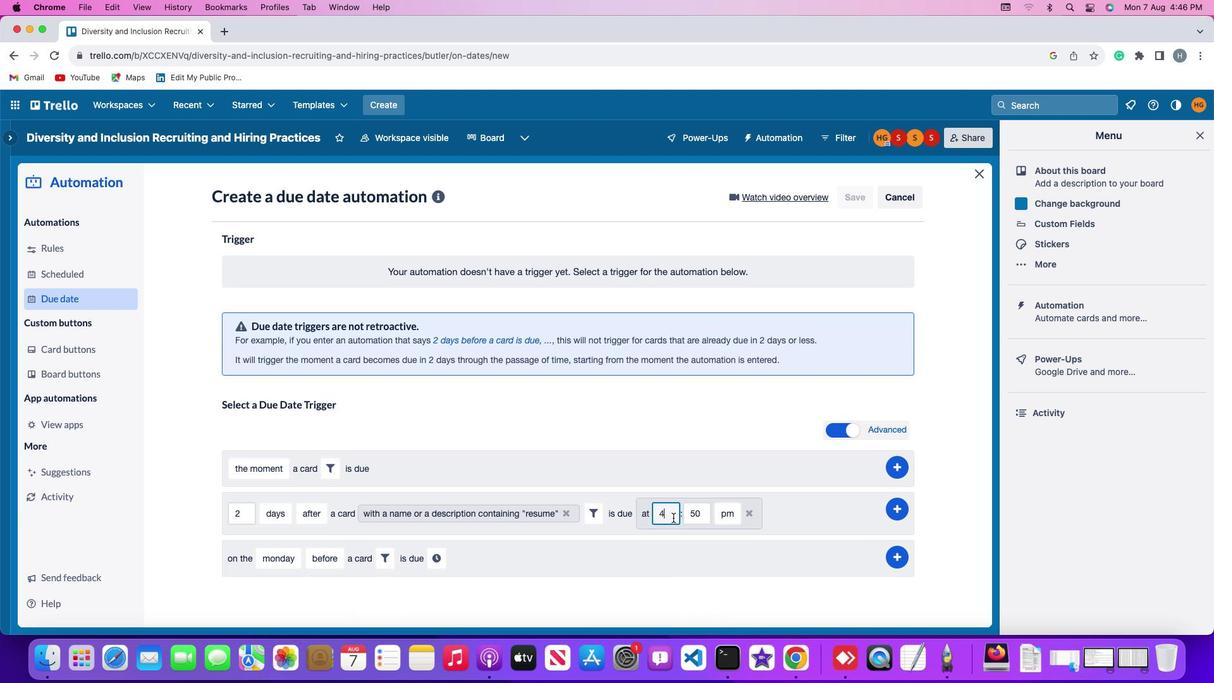 
Action: Mouse pressed left at (665, 531)
Screenshot: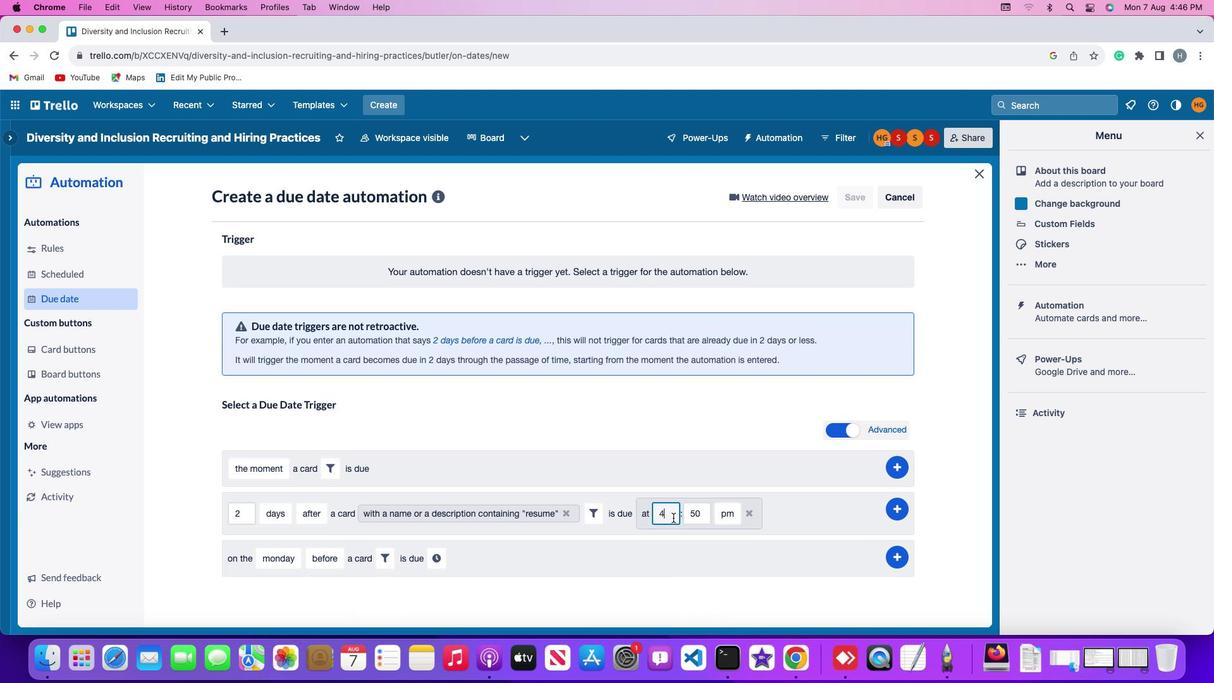 
Action: Mouse moved to (665, 531)
Screenshot: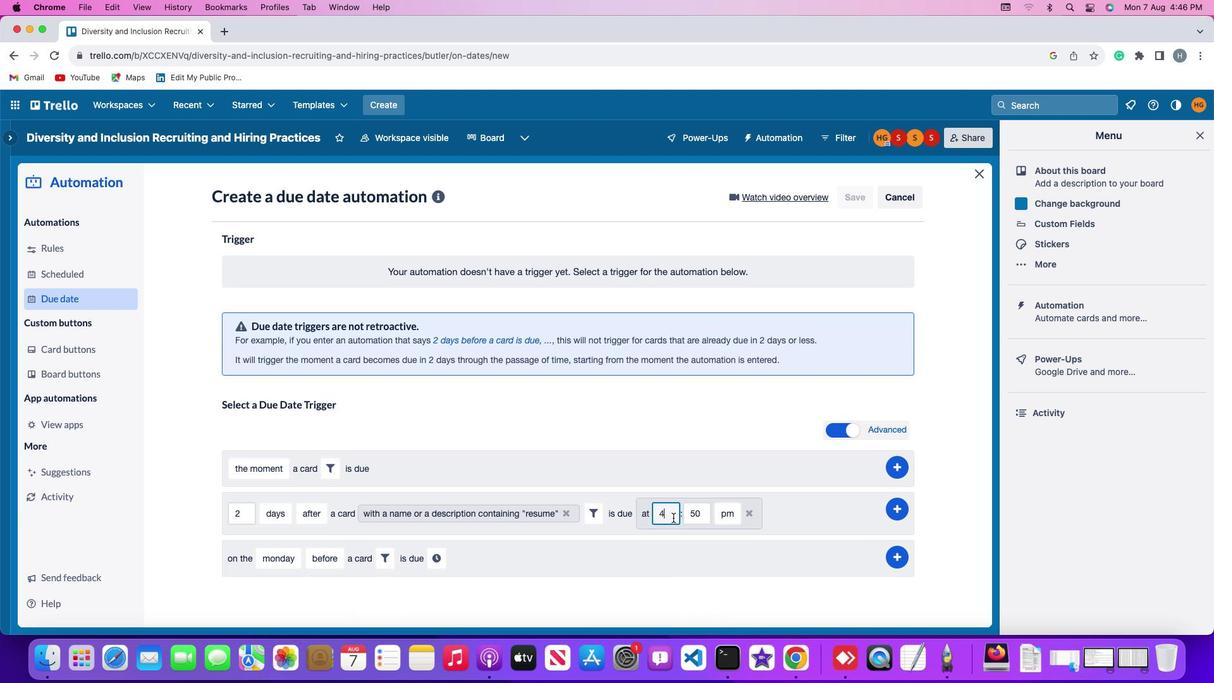 
Action: Key pressed Key.backspace'1''1'
Screenshot: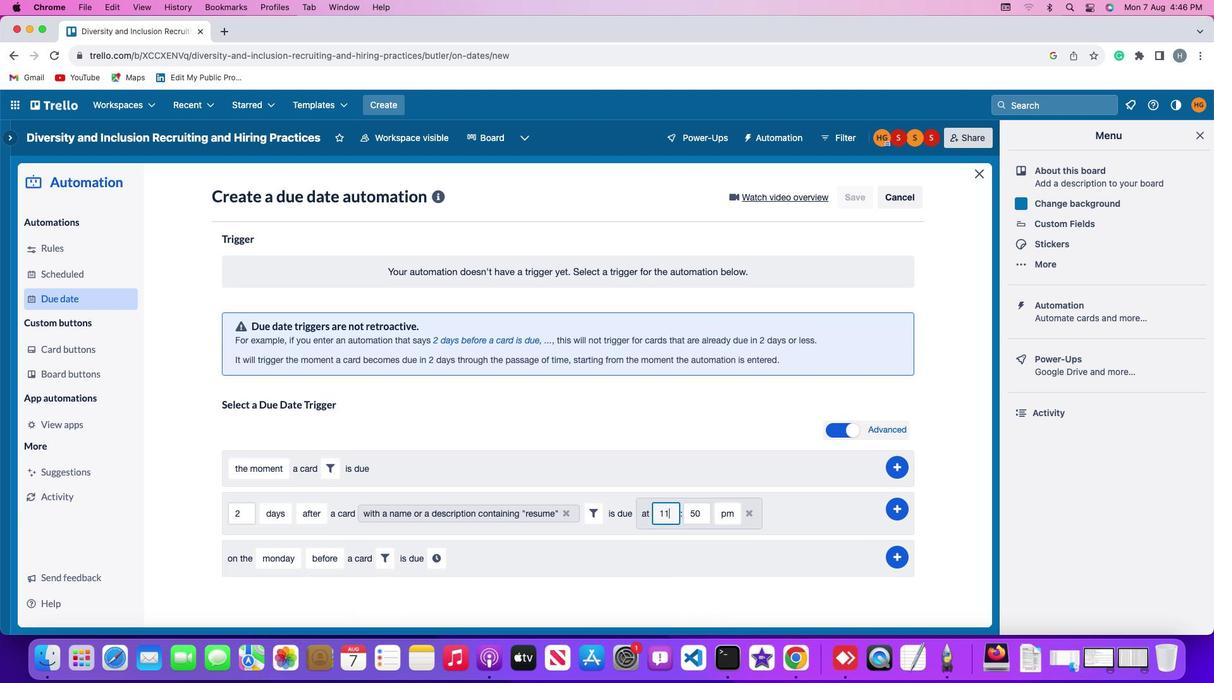 
Action: Mouse moved to (698, 529)
Screenshot: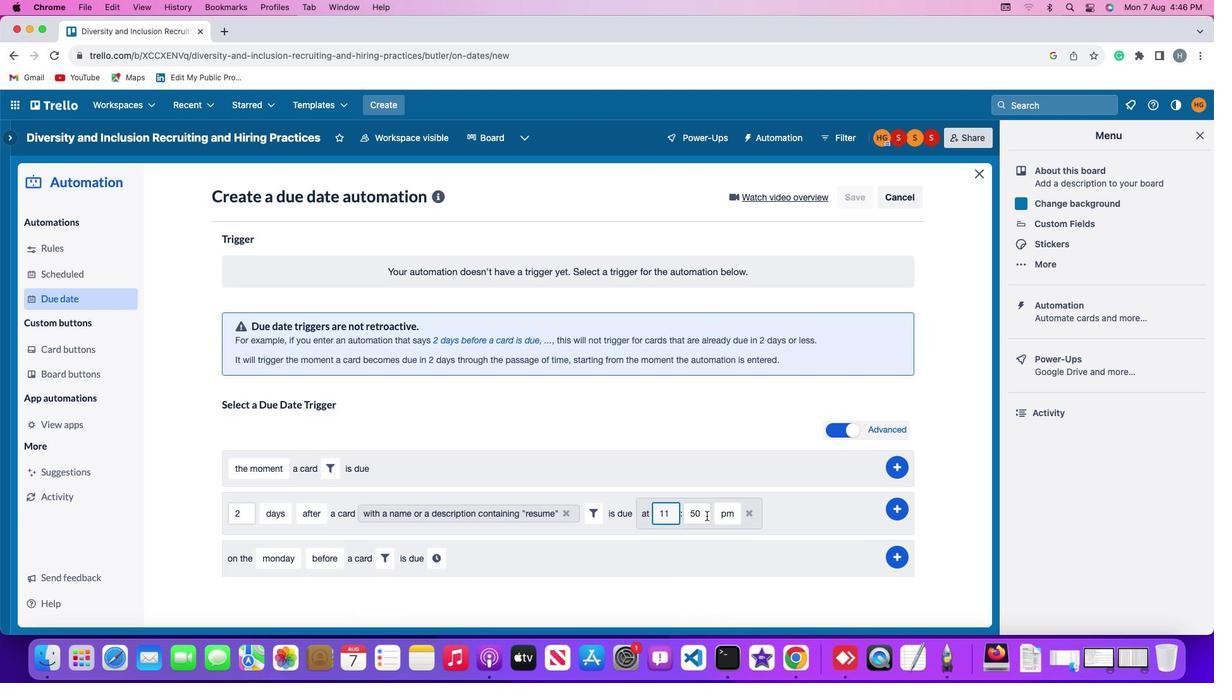 
Action: Mouse pressed left at (698, 529)
Screenshot: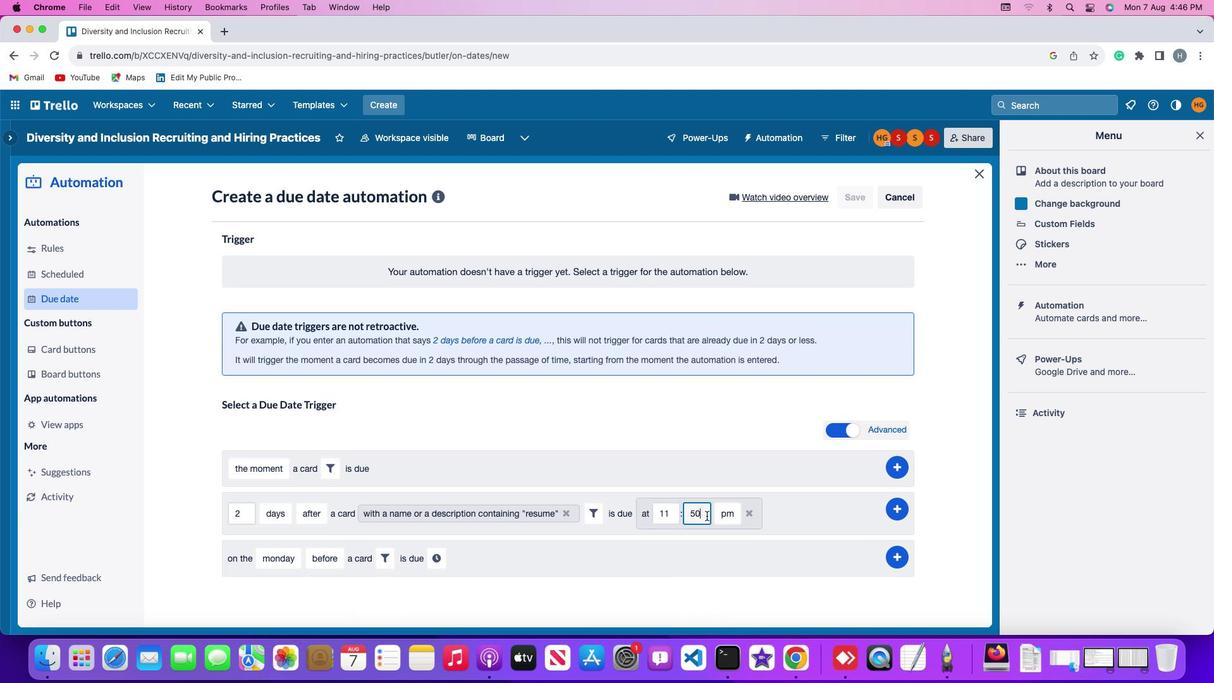 
Action: Mouse moved to (698, 528)
Screenshot: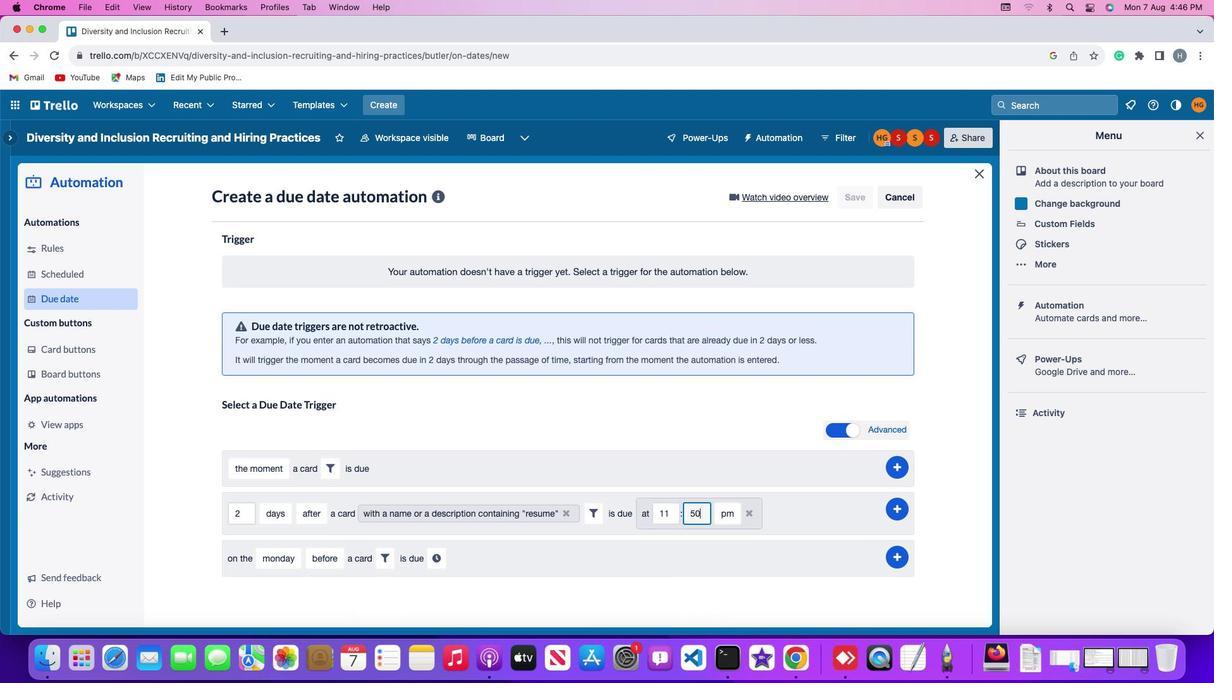 
Action: Key pressed Key.backspaceKey.backspaceKey.backspace
Screenshot: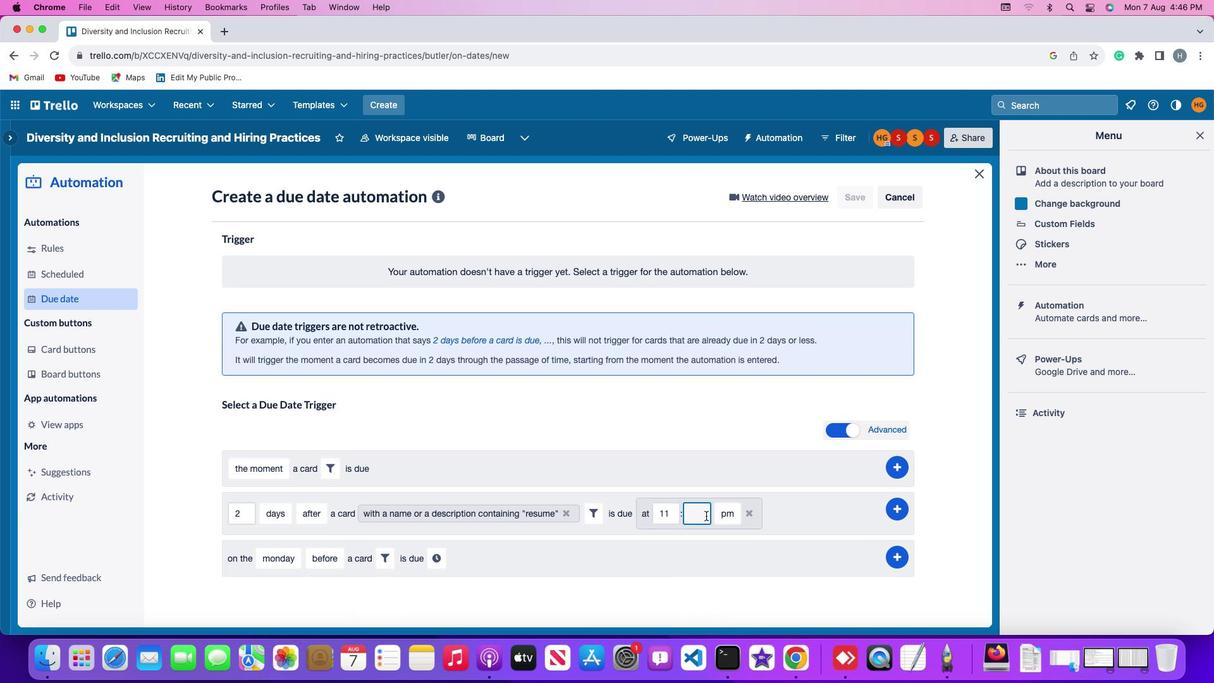 
Action: Mouse moved to (698, 528)
Screenshot: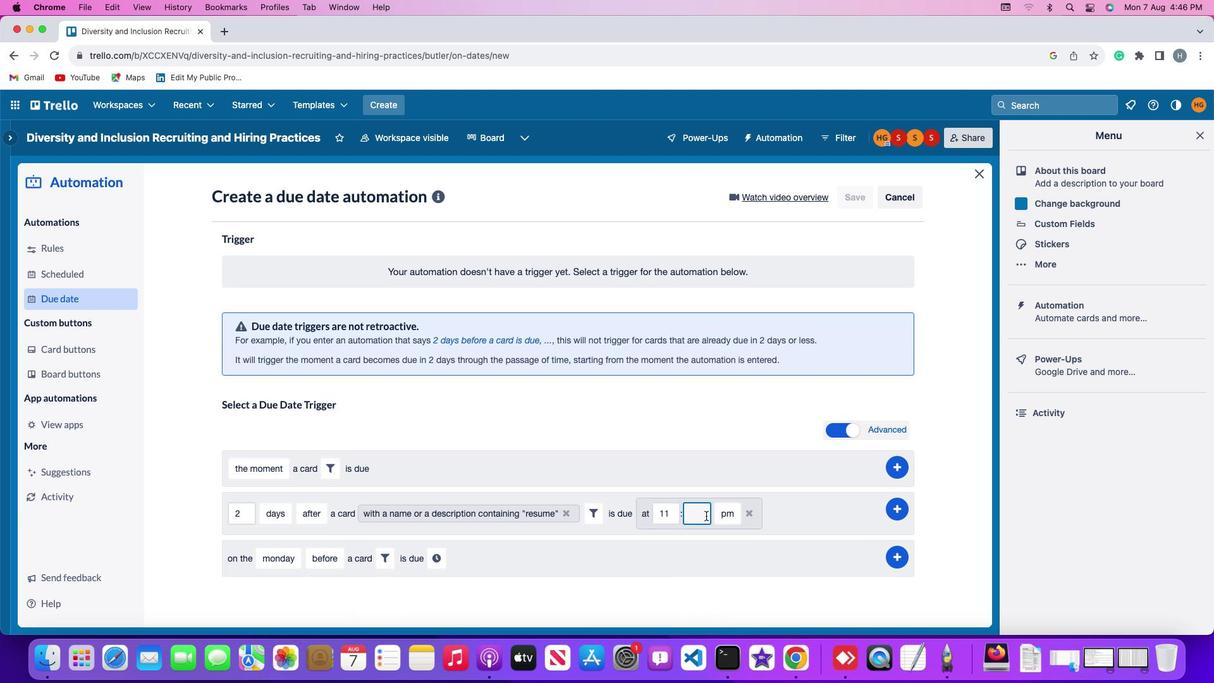 
Action: Key pressed '0''0'
Screenshot: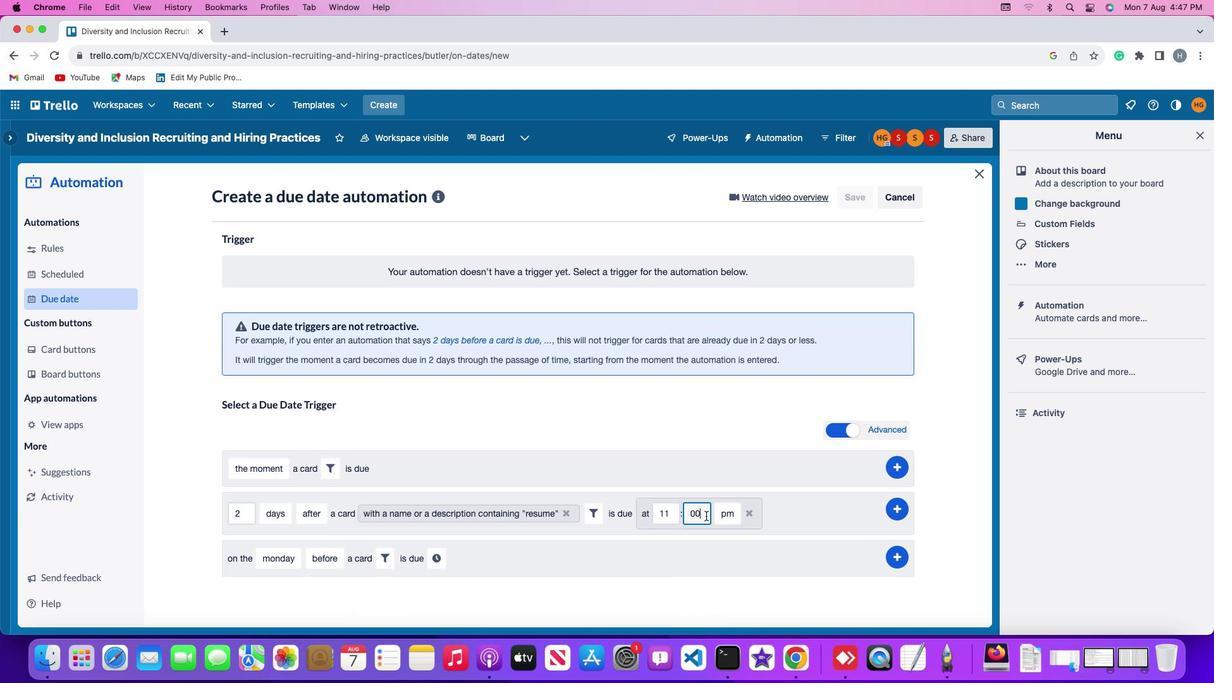 
Action: Mouse moved to (711, 527)
Screenshot: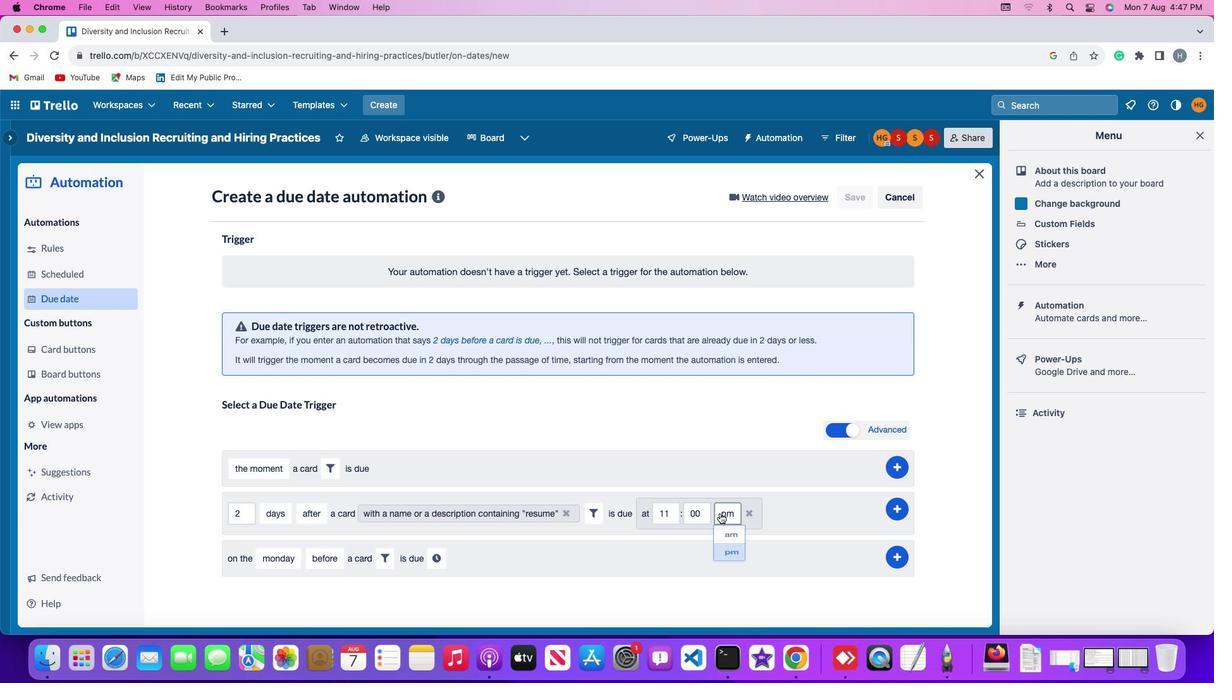 
Action: Mouse pressed left at (711, 527)
Screenshot: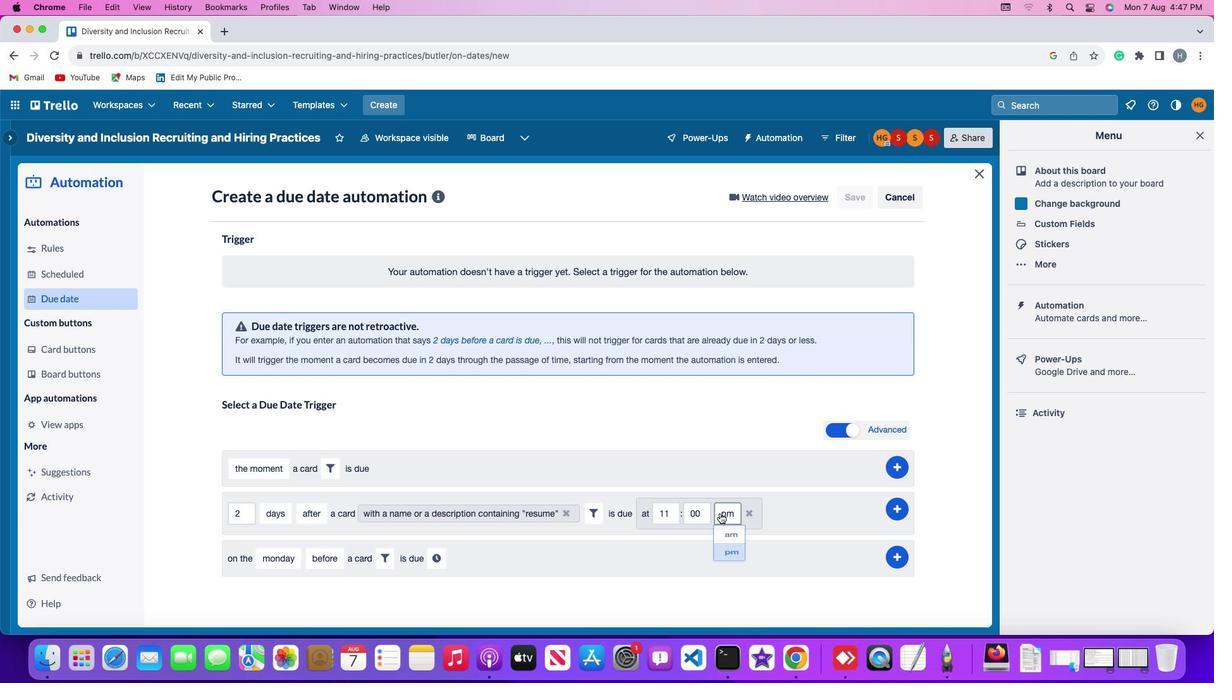 
Action: Mouse moved to (720, 546)
Screenshot: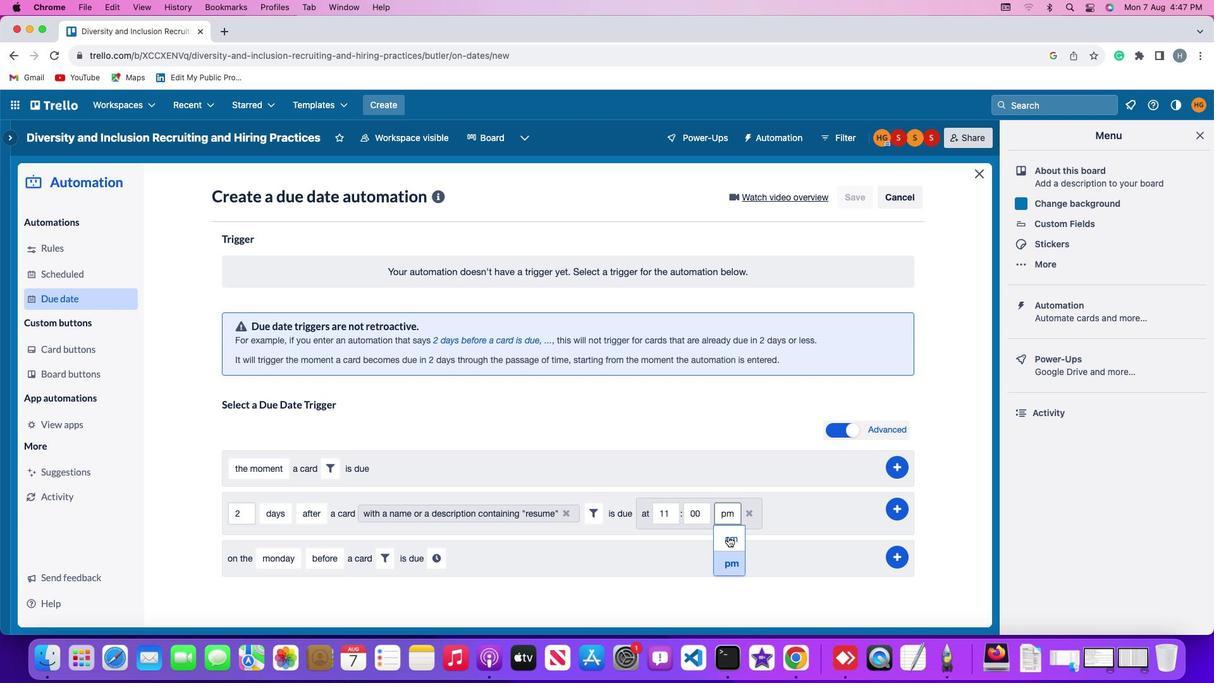 
Action: Mouse pressed left at (720, 546)
Screenshot: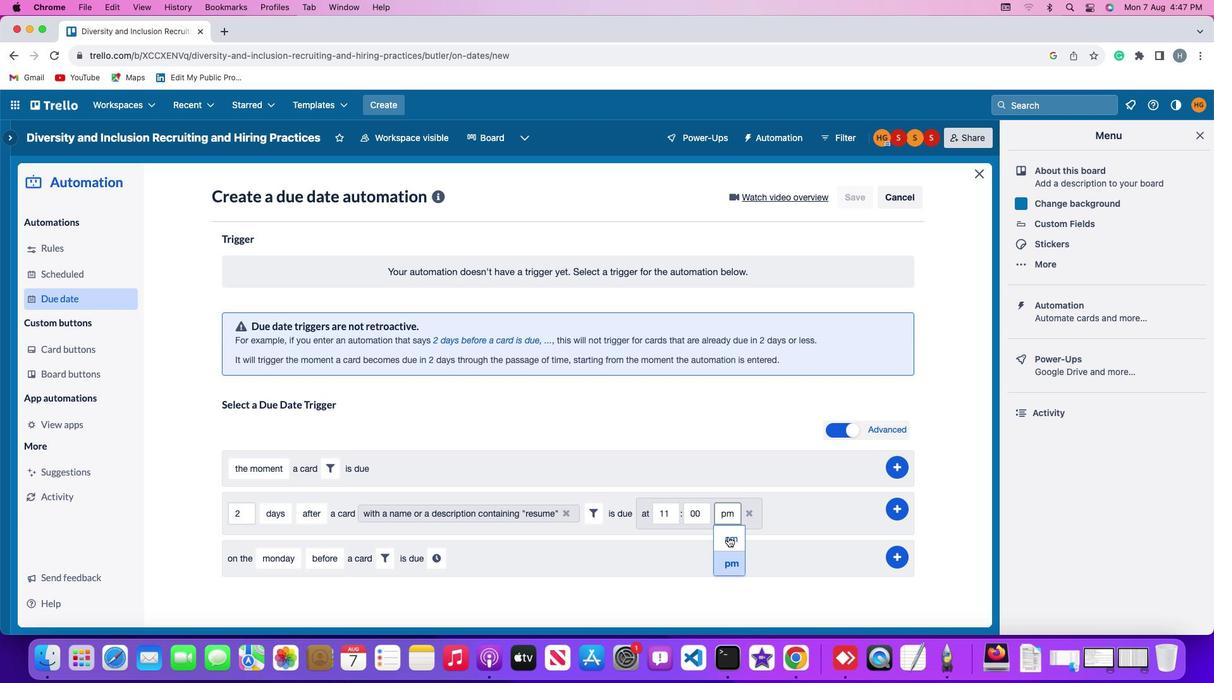 
Action: Mouse moved to (882, 519)
Screenshot: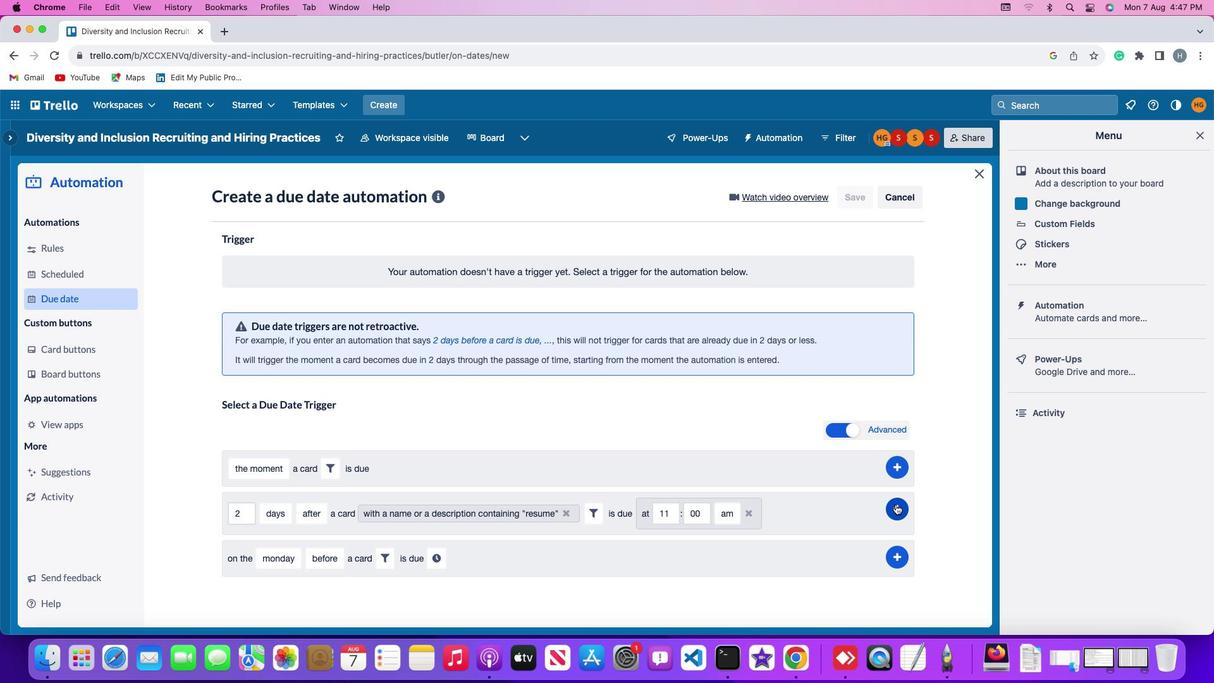 
Action: Mouse pressed left at (882, 519)
Screenshot: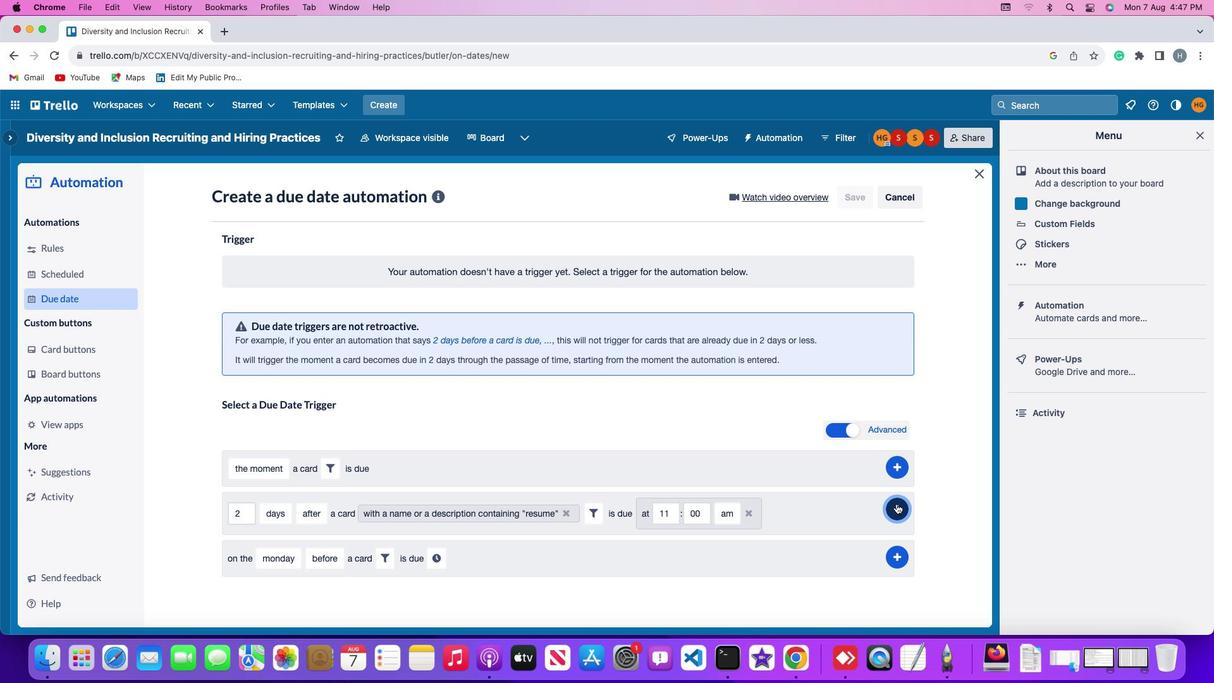 
Action: Mouse moved to (942, 419)
Screenshot: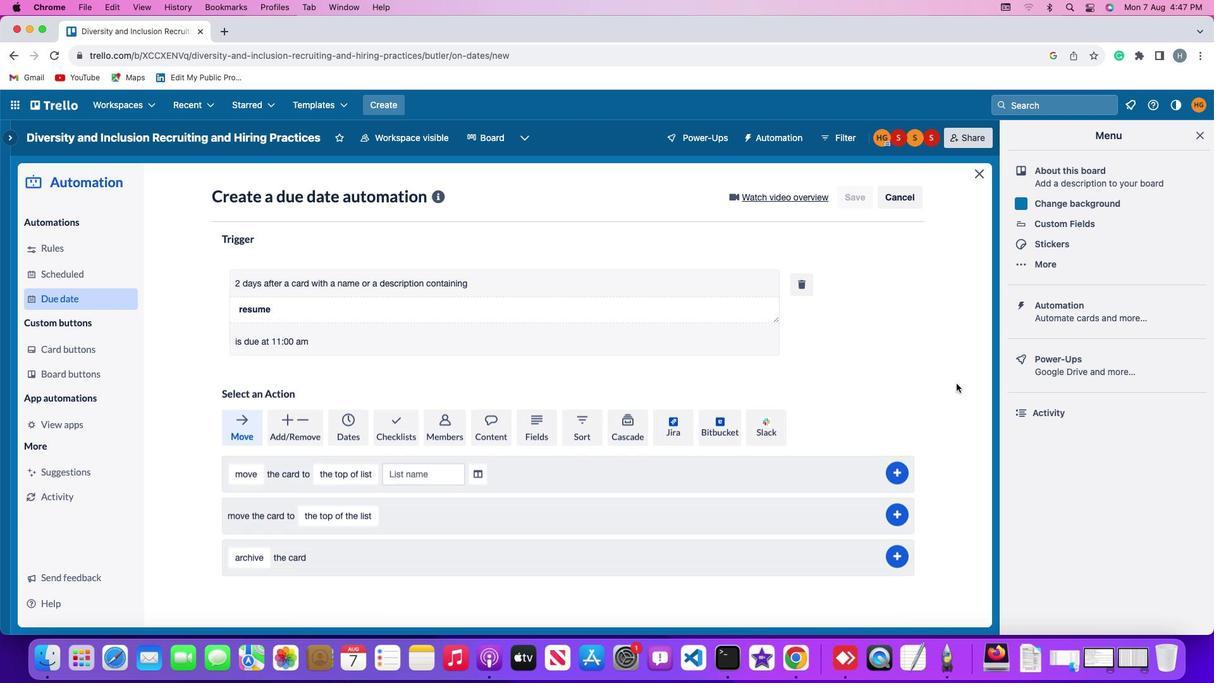 
